 Task: Find and add Adidas Women's Sheenwalk W Sneaker in size 7 UK to your cart on Amazon.
Action: Mouse moved to (335, 63)
Screenshot: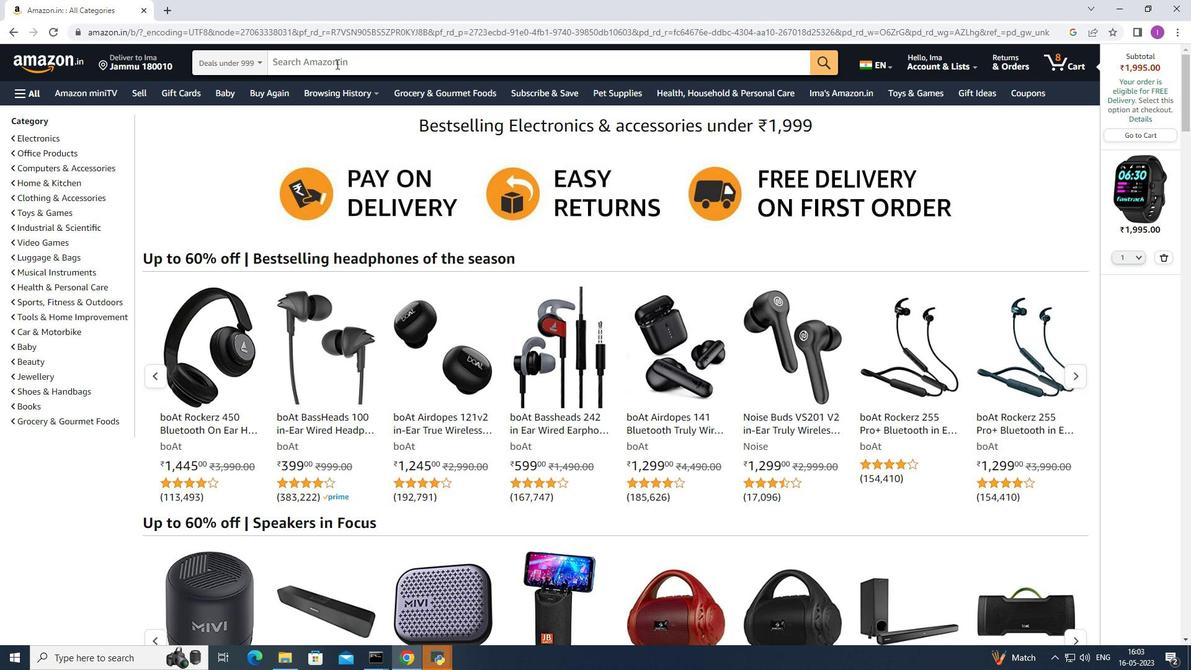 
Action: Mouse pressed left at (335, 63)
Screenshot: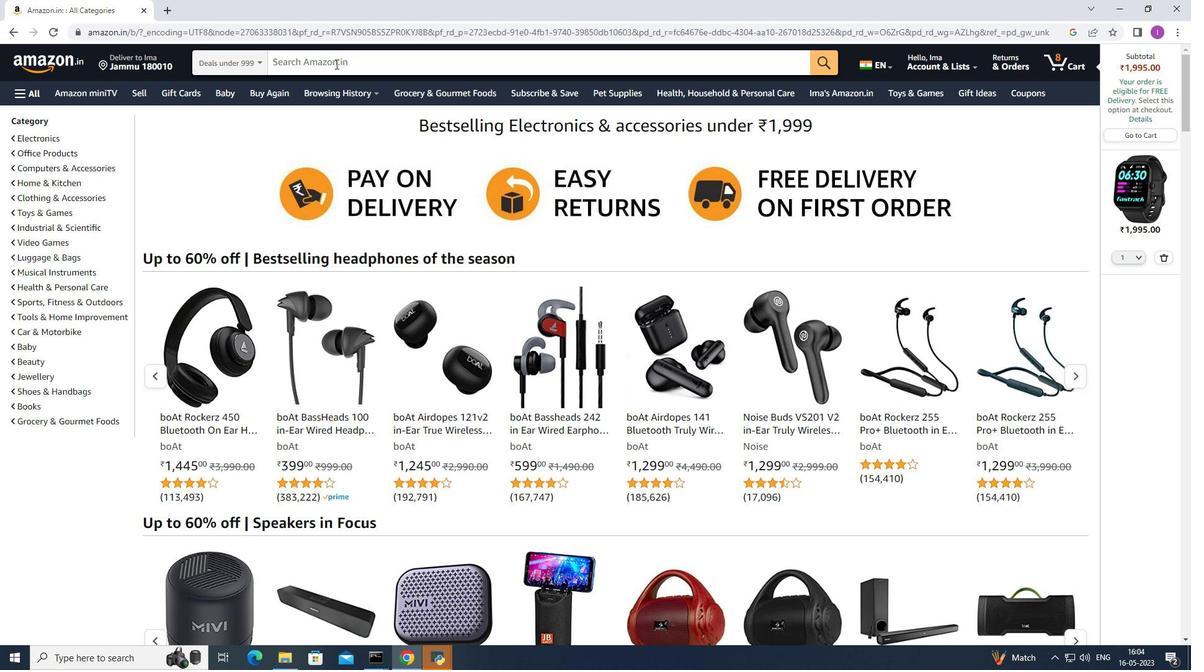 
Action: Mouse moved to (484, 200)
Screenshot: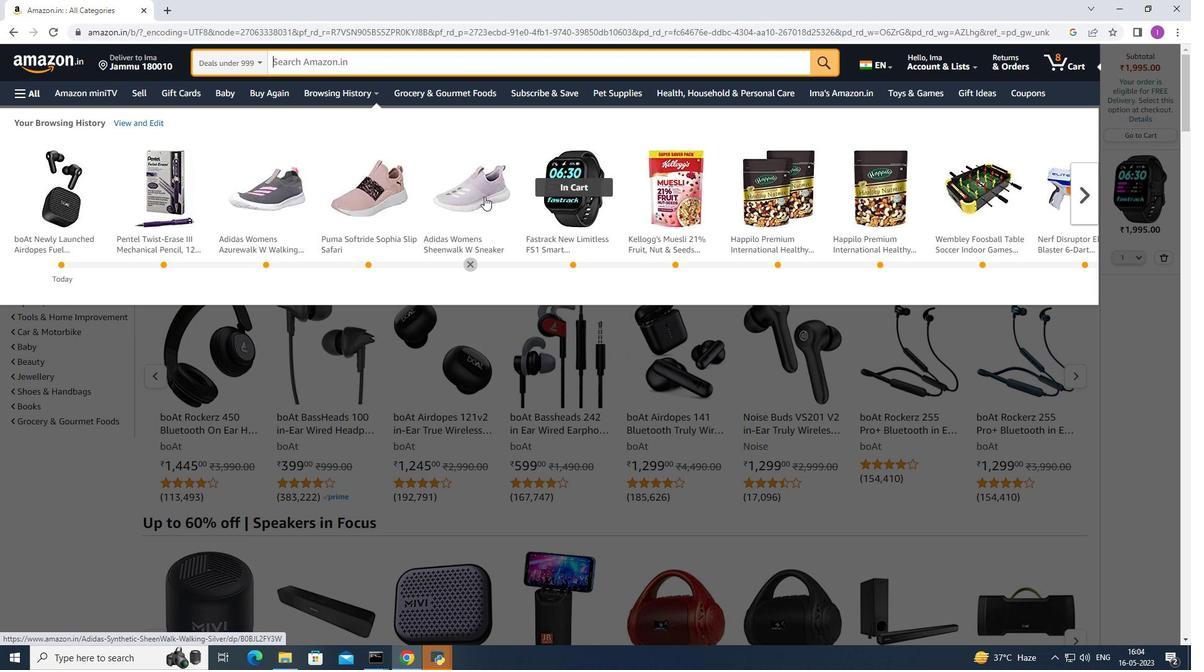 
Action: Mouse pressed left at (484, 200)
Screenshot: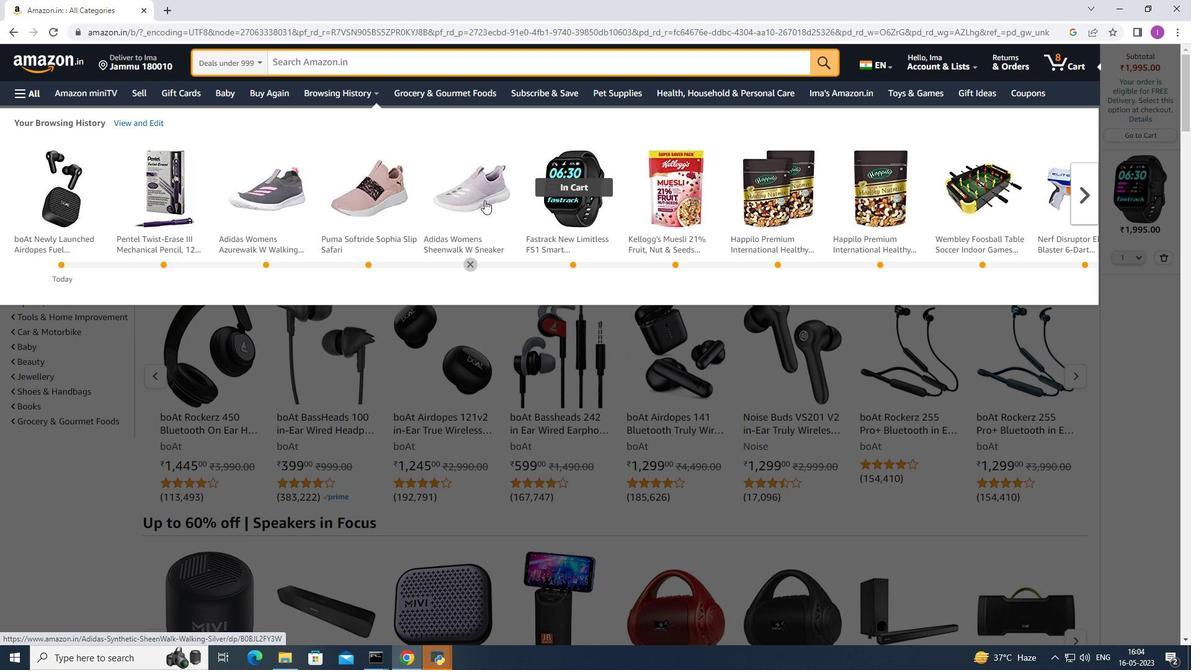 
Action: Mouse moved to (485, 202)
Screenshot: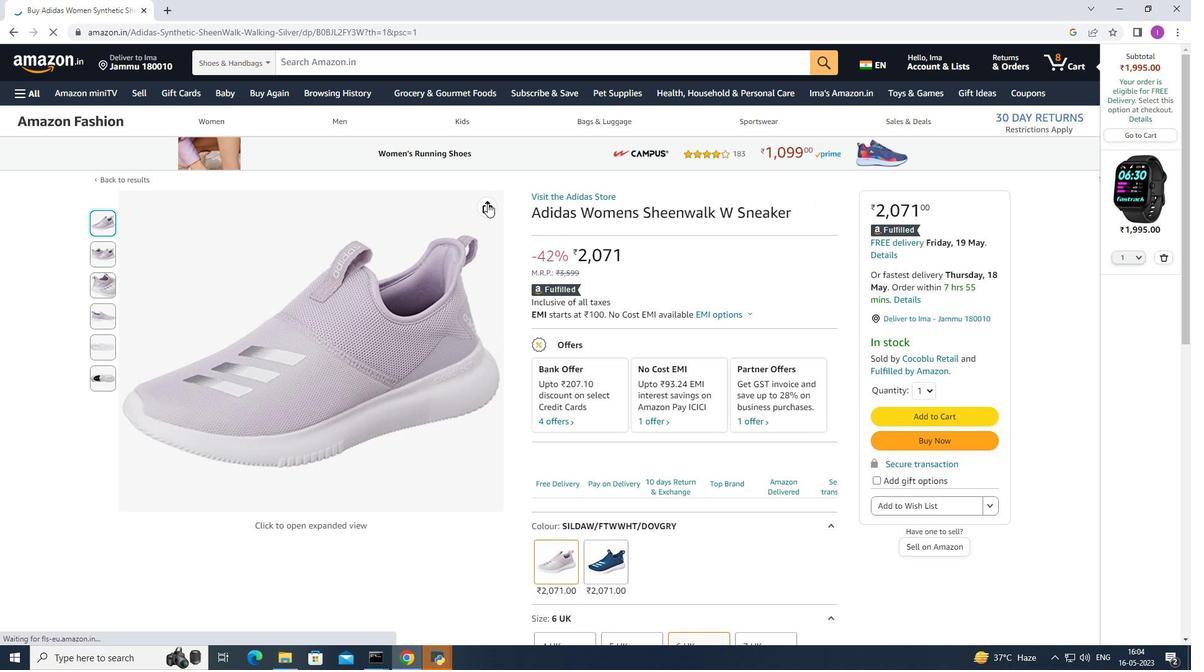 
Action: Mouse scrolled (485, 202) with delta (0, 0)
Screenshot: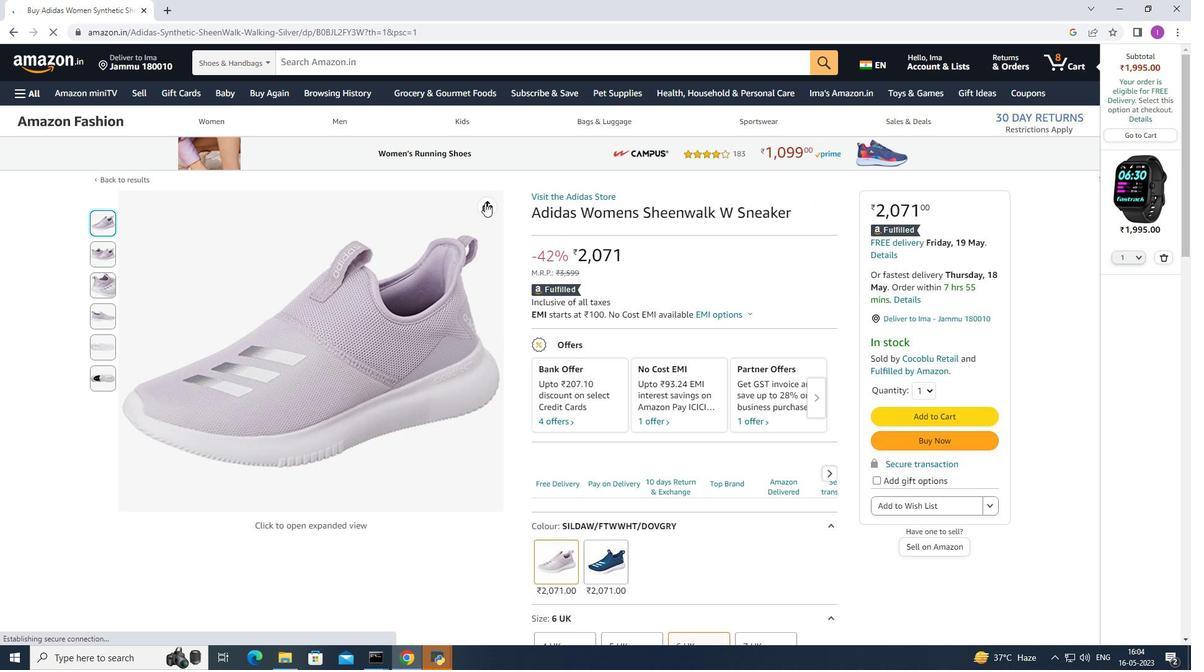 
Action: Mouse scrolled (485, 202) with delta (0, 0)
Screenshot: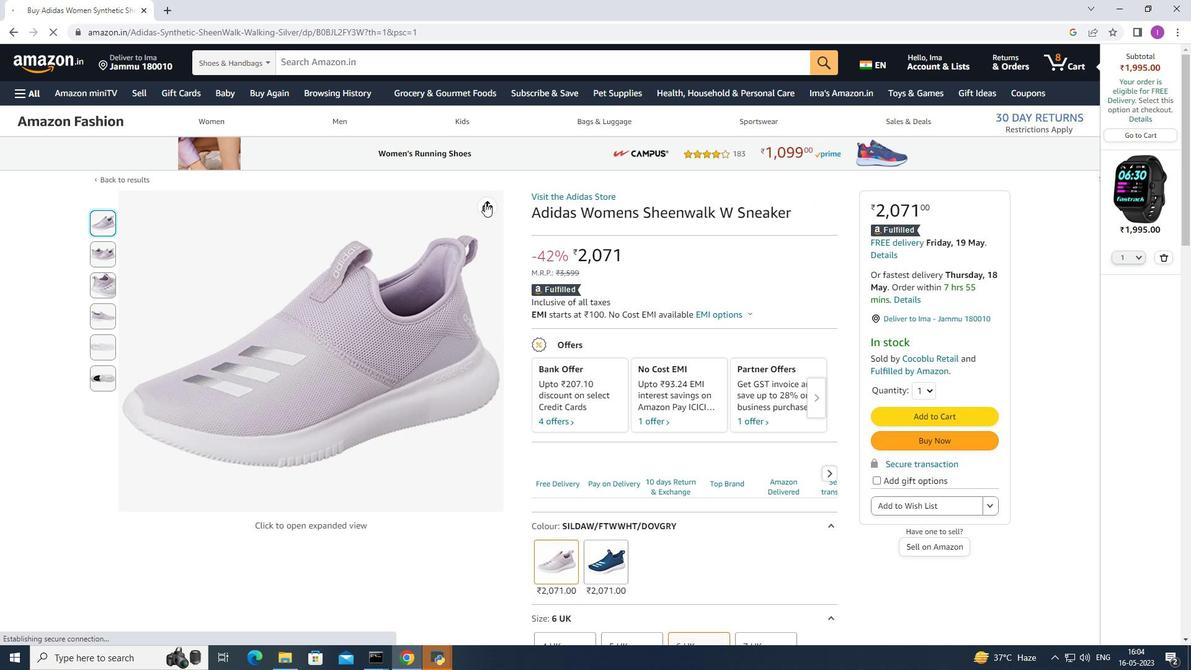 
Action: Mouse scrolled (485, 202) with delta (0, 0)
Screenshot: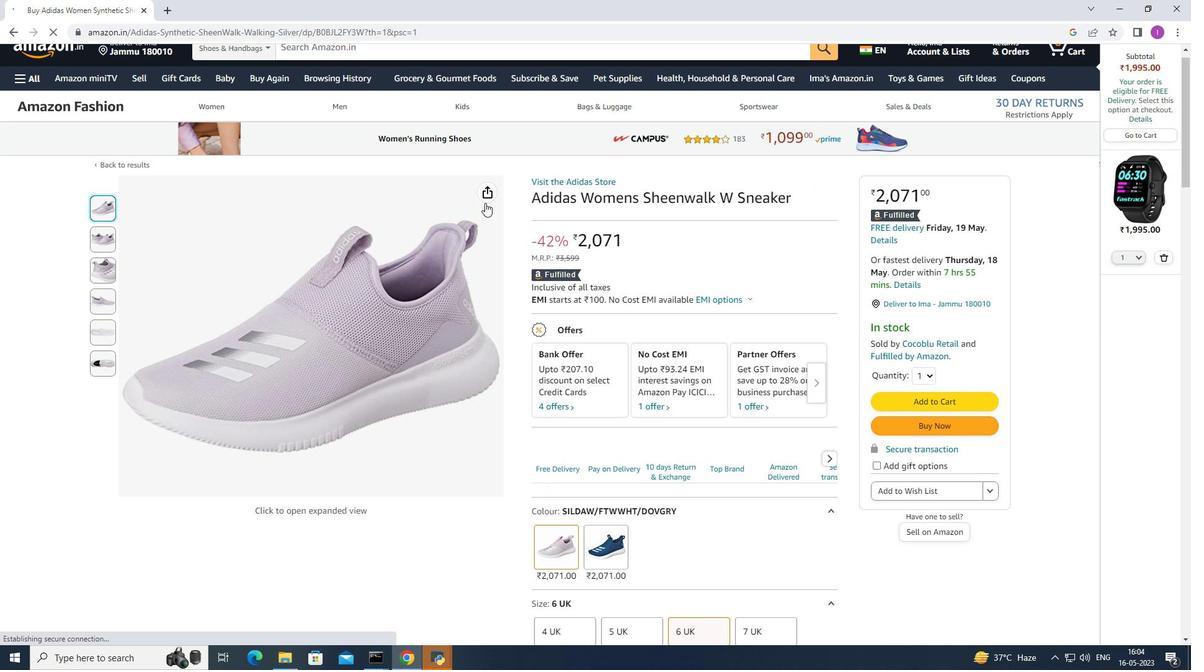 
Action: Mouse moved to (479, 195)
Screenshot: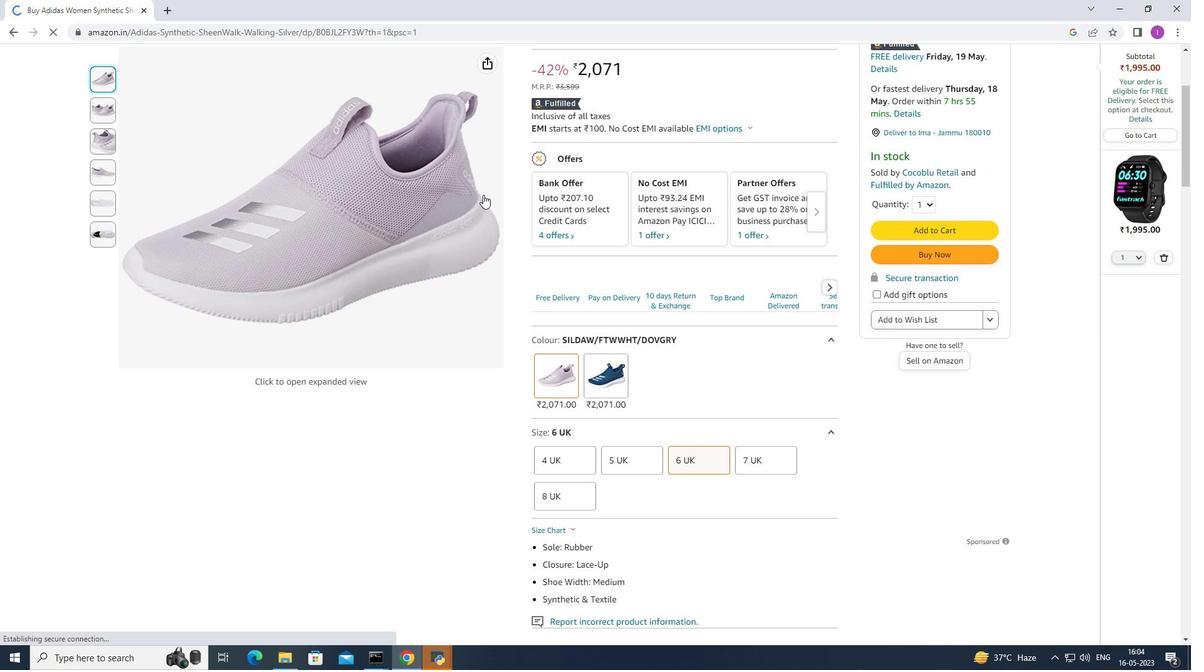 
Action: Mouse scrolled (479, 194) with delta (0, 0)
Screenshot: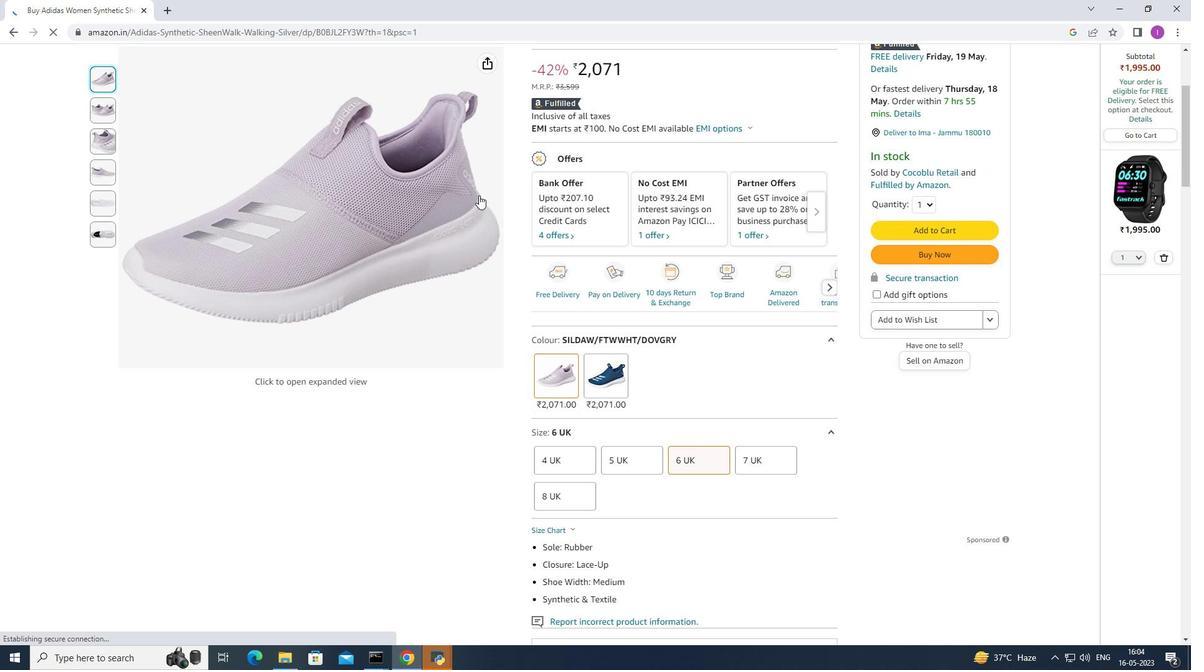 
Action: Mouse moved to (481, 191)
Screenshot: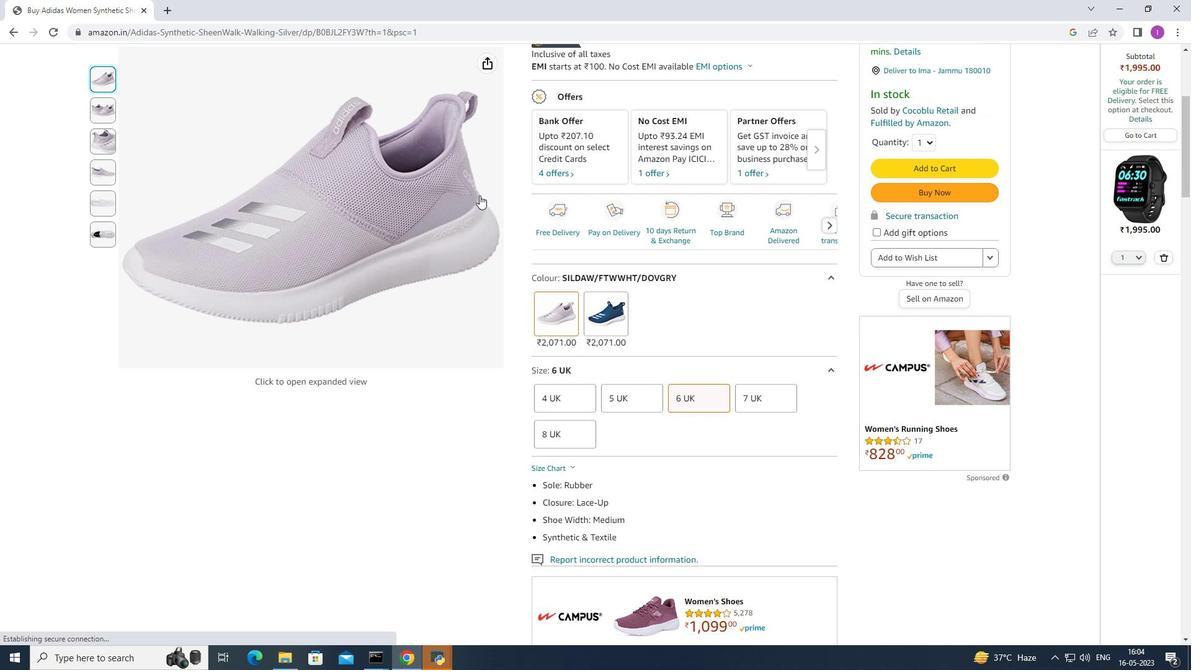 
Action: Mouse scrolled (481, 190) with delta (0, 0)
Screenshot: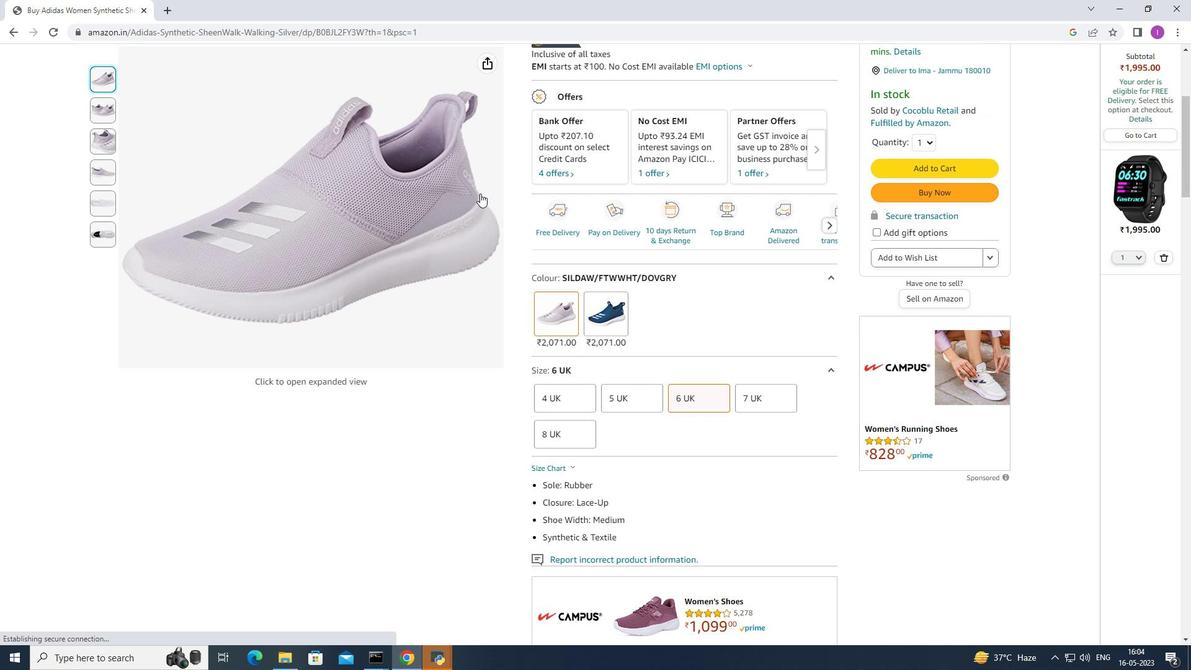 
Action: Mouse scrolled (481, 190) with delta (0, 0)
Screenshot: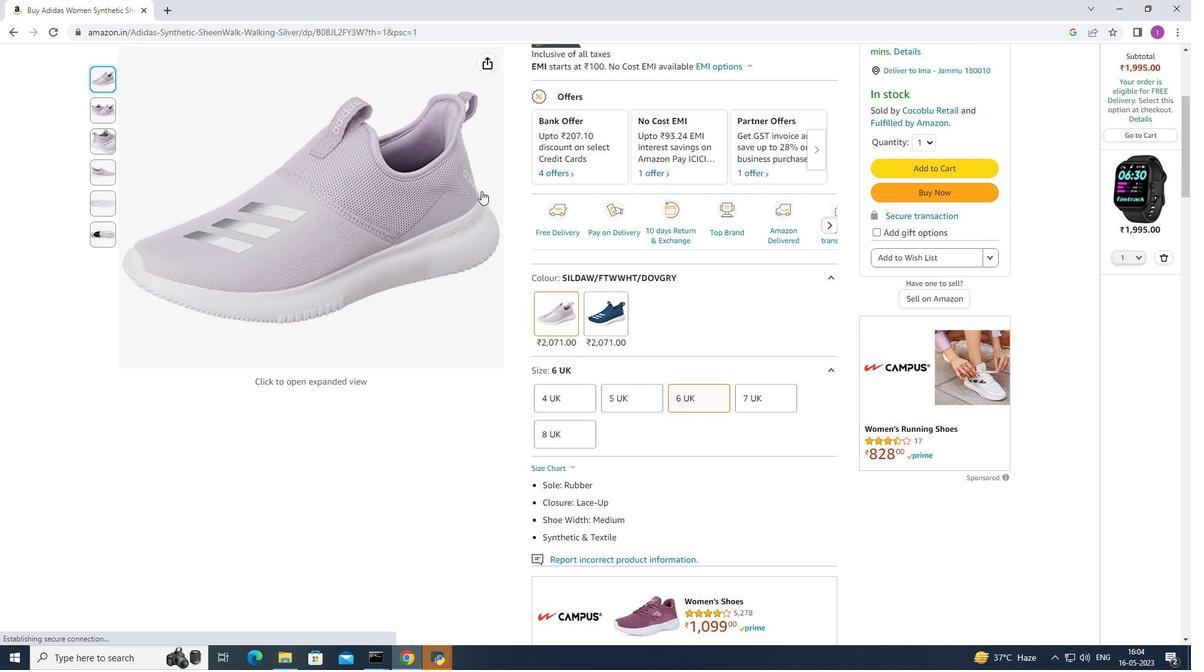 
Action: Mouse scrolled (481, 190) with delta (0, 0)
Screenshot: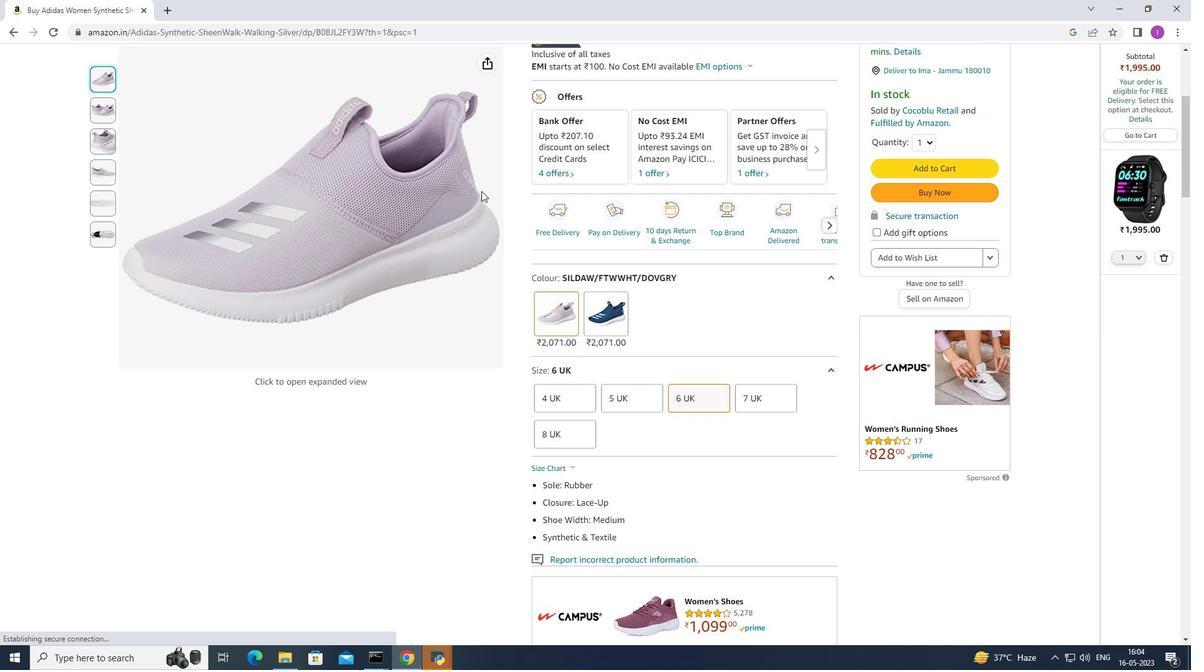 
Action: Mouse moved to (482, 190)
Screenshot: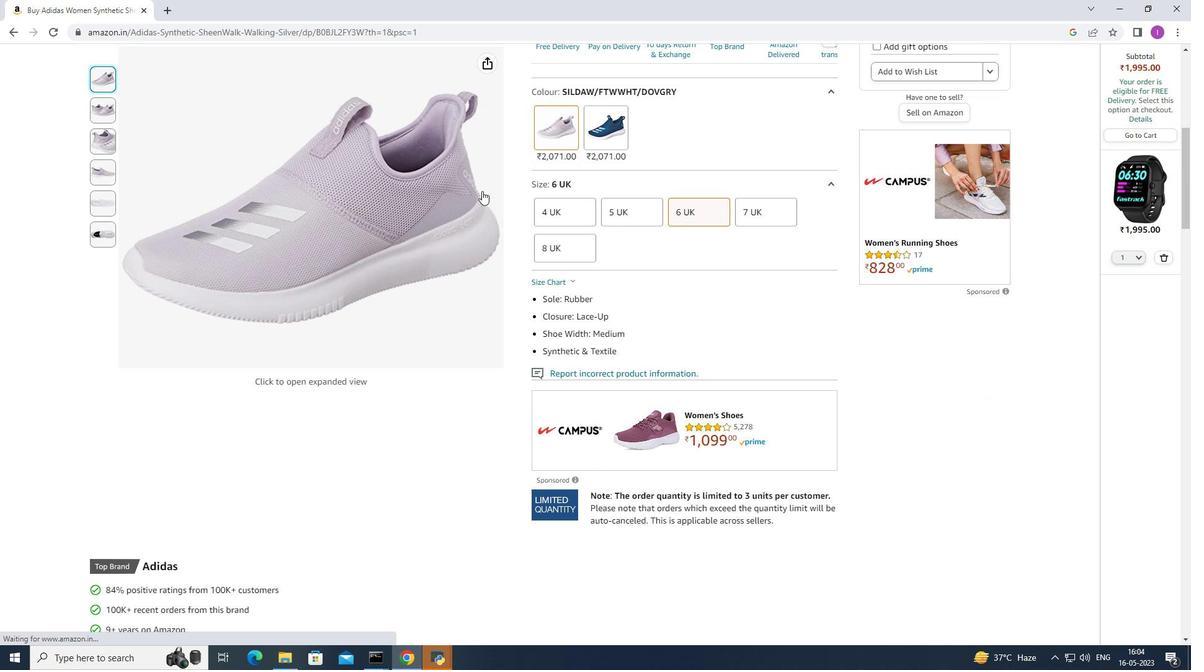 
Action: Mouse scrolled (482, 191) with delta (0, 0)
Screenshot: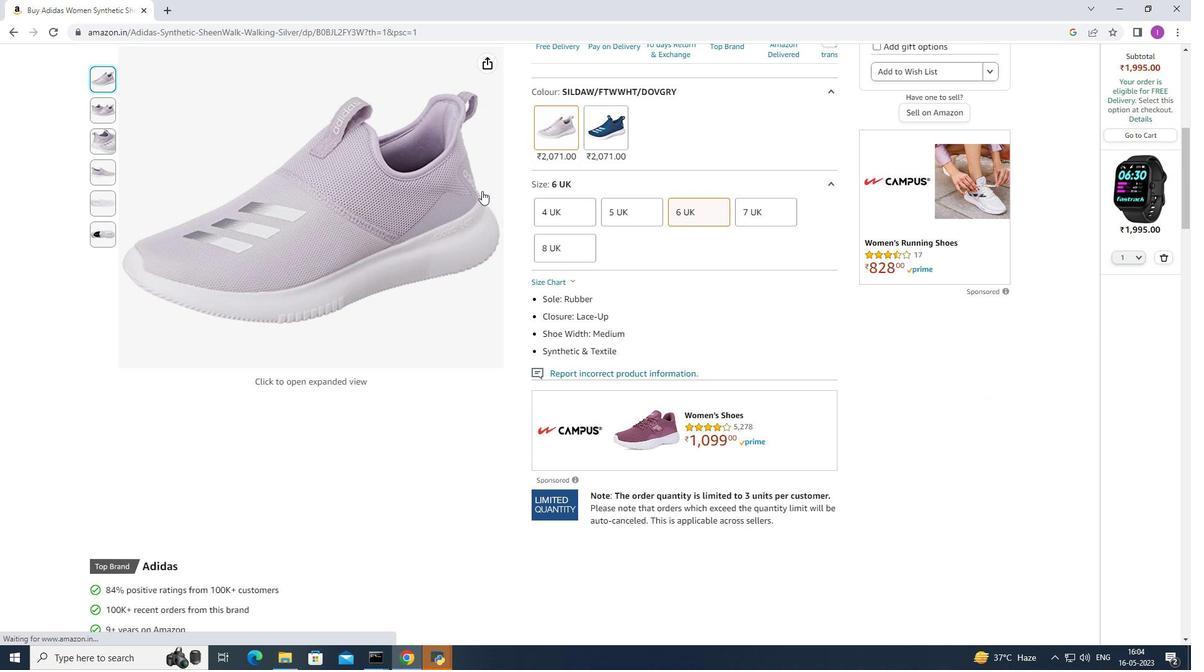 
Action: Mouse scrolled (482, 191) with delta (0, 0)
Screenshot: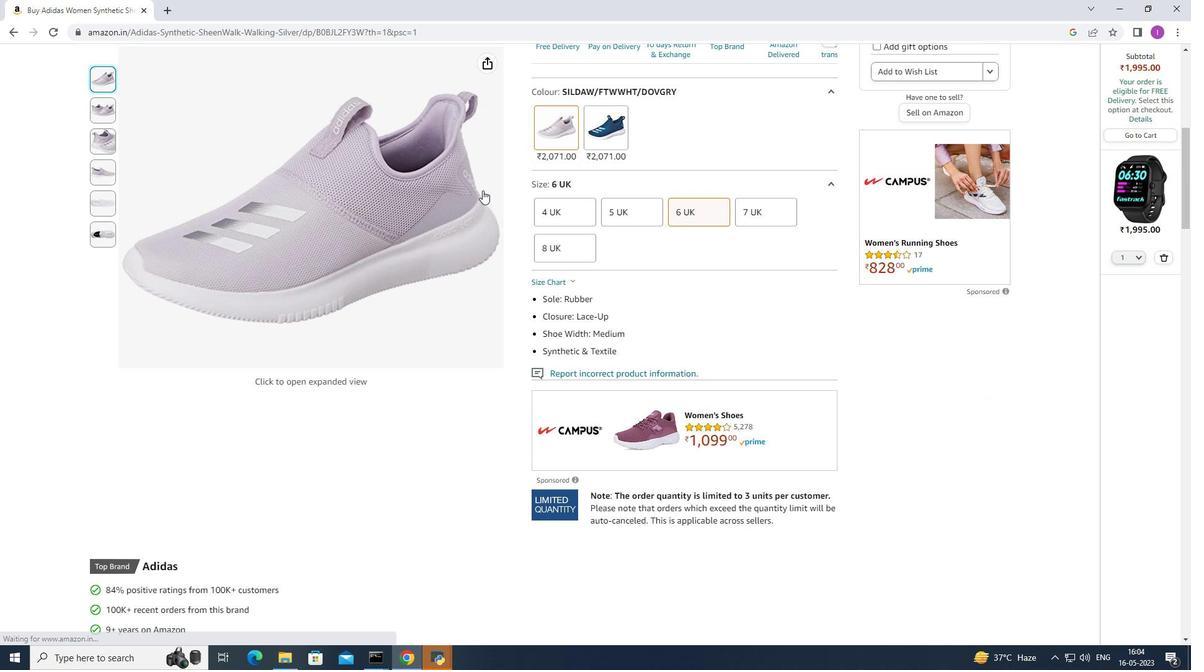 
Action: Mouse scrolled (482, 191) with delta (0, 0)
Screenshot: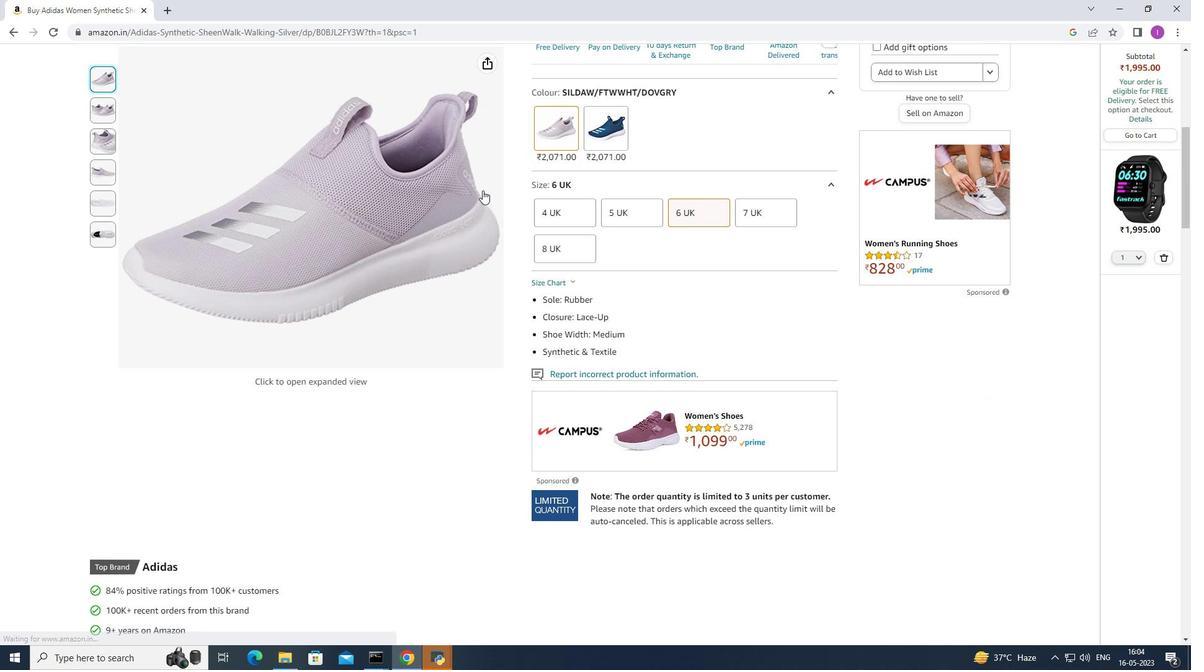 
Action: Mouse moved to (485, 188)
Screenshot: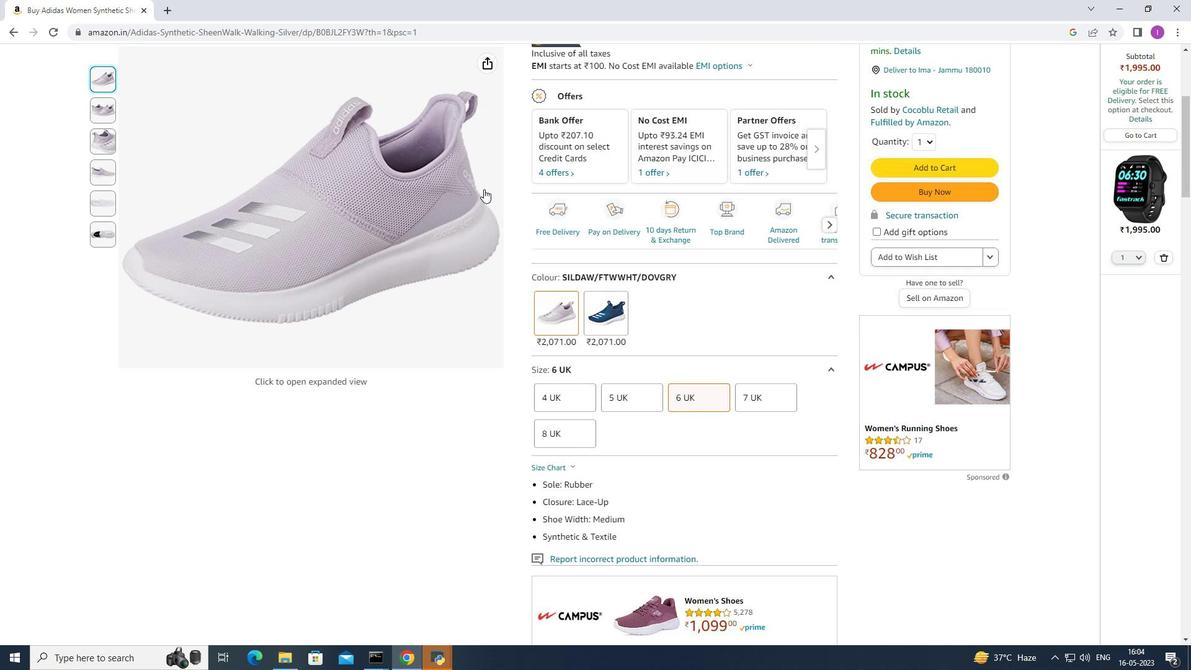 
Action: Mouse scrolled (485, 188) with delta (0, 0)
Screenshot: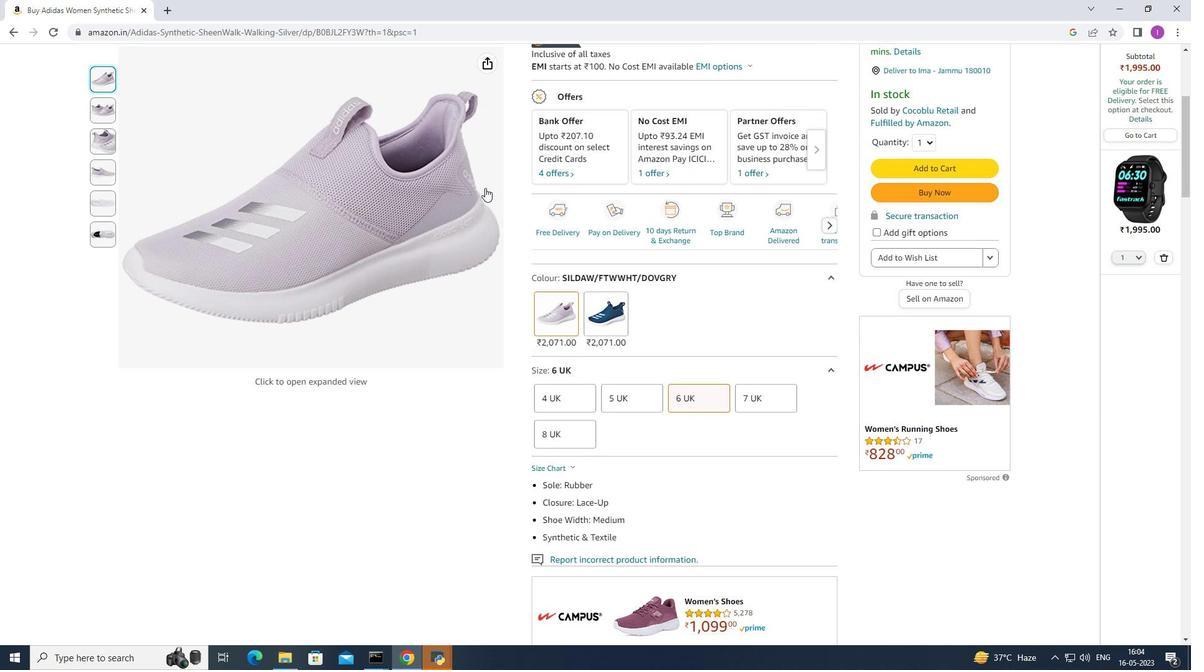
Action: Mouse moved to (763, 447)
Screenshot: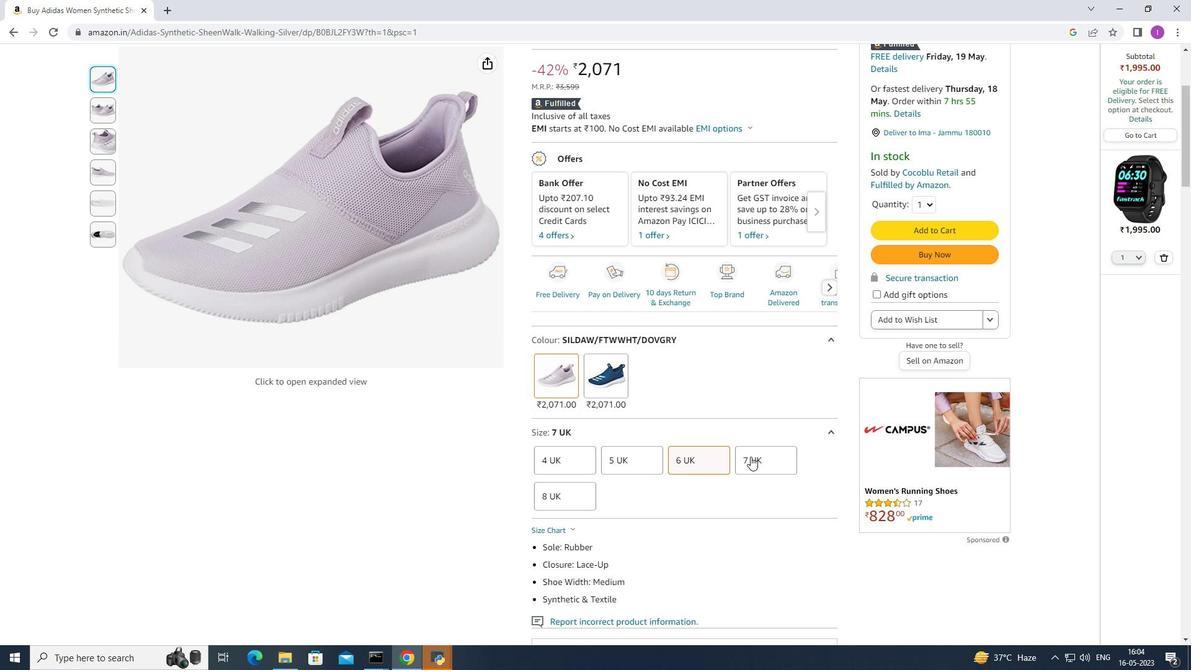 
Action: Mouse pressed left at (763, 447)
Screenshot: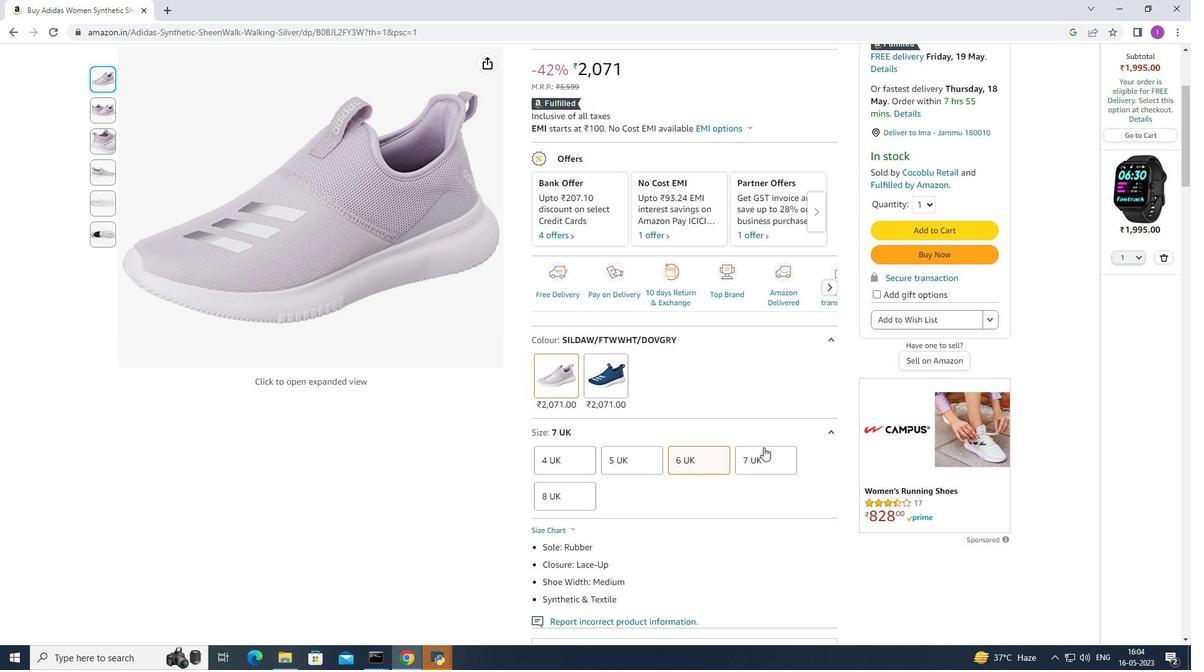 
Action: Mouse moved to (653, 396)
Screenshot: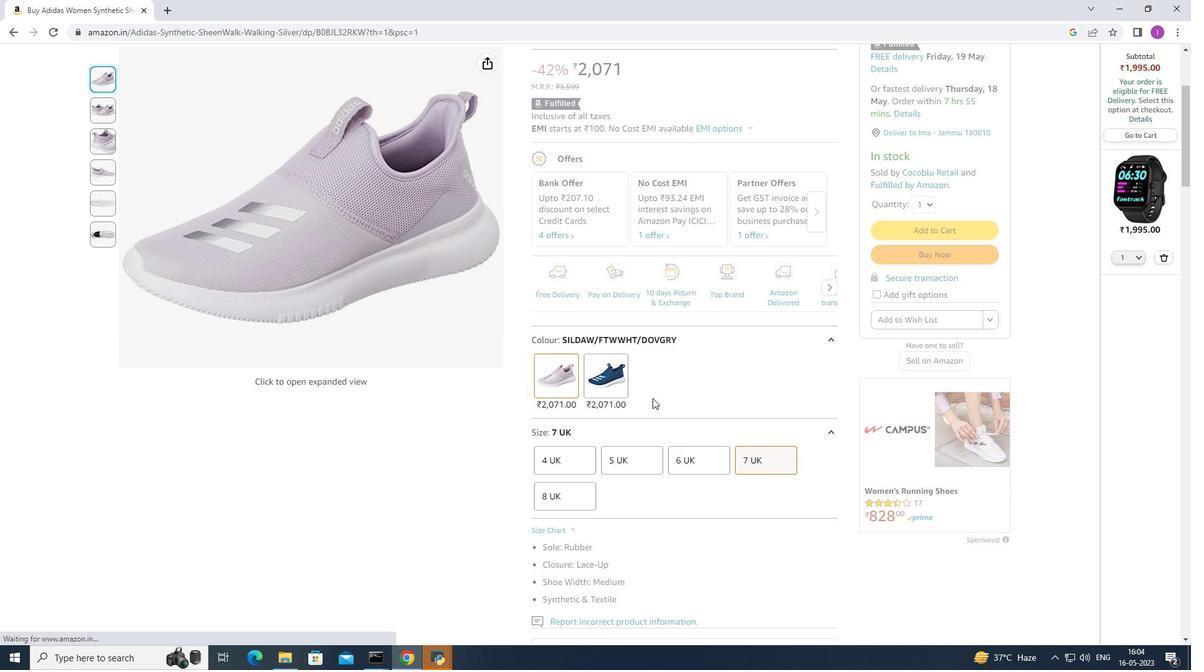 
Action: Mouse scrolled (653, 395) with delta (0, 0)
Screenshot: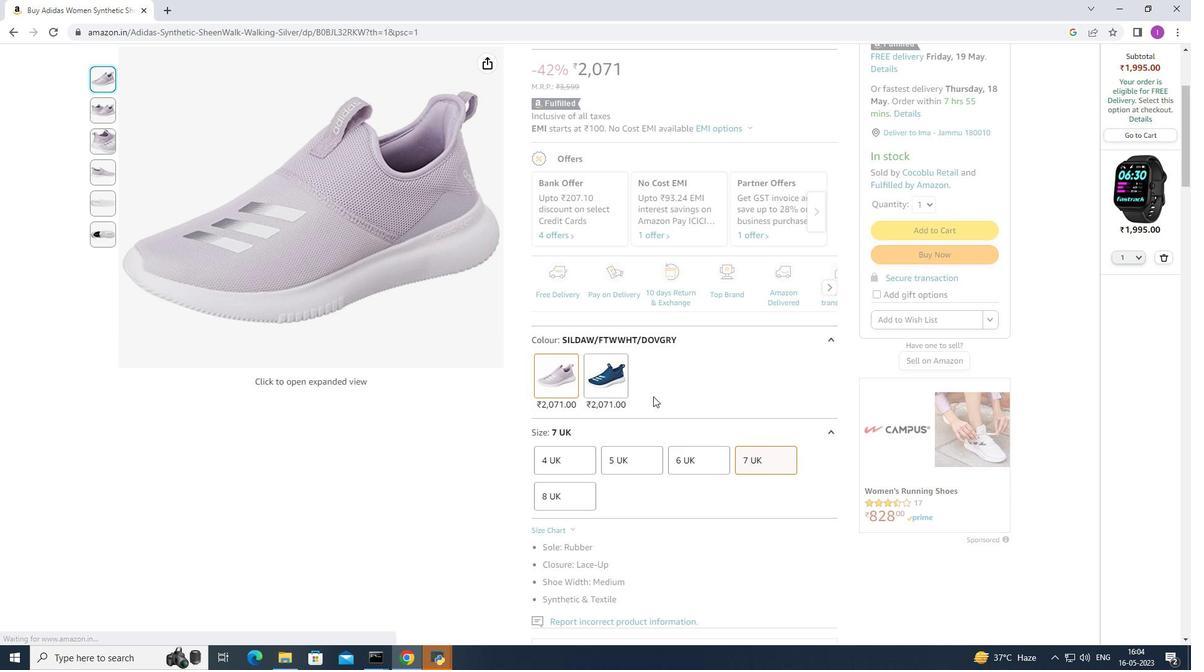 
Action: Mouse moved to (750, 397)
Screenshot: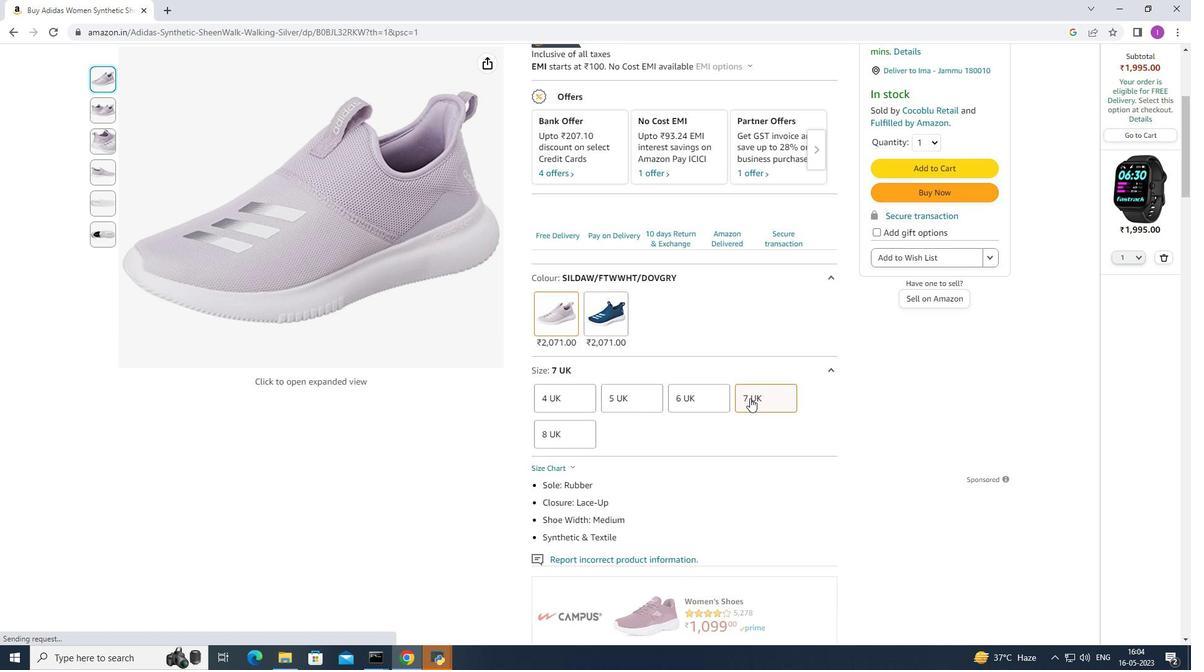 
Action: Mouse pressed left at (750, 397)
Screenshot: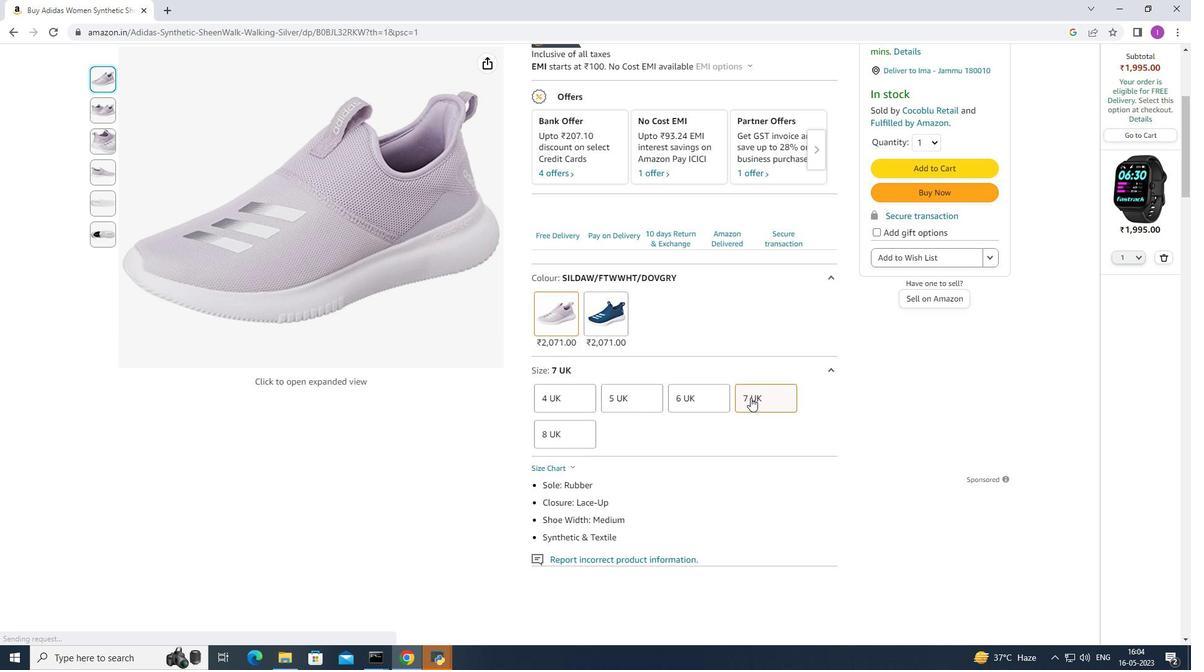 
Action: Mouse moved to (750, 395)
Screenshot: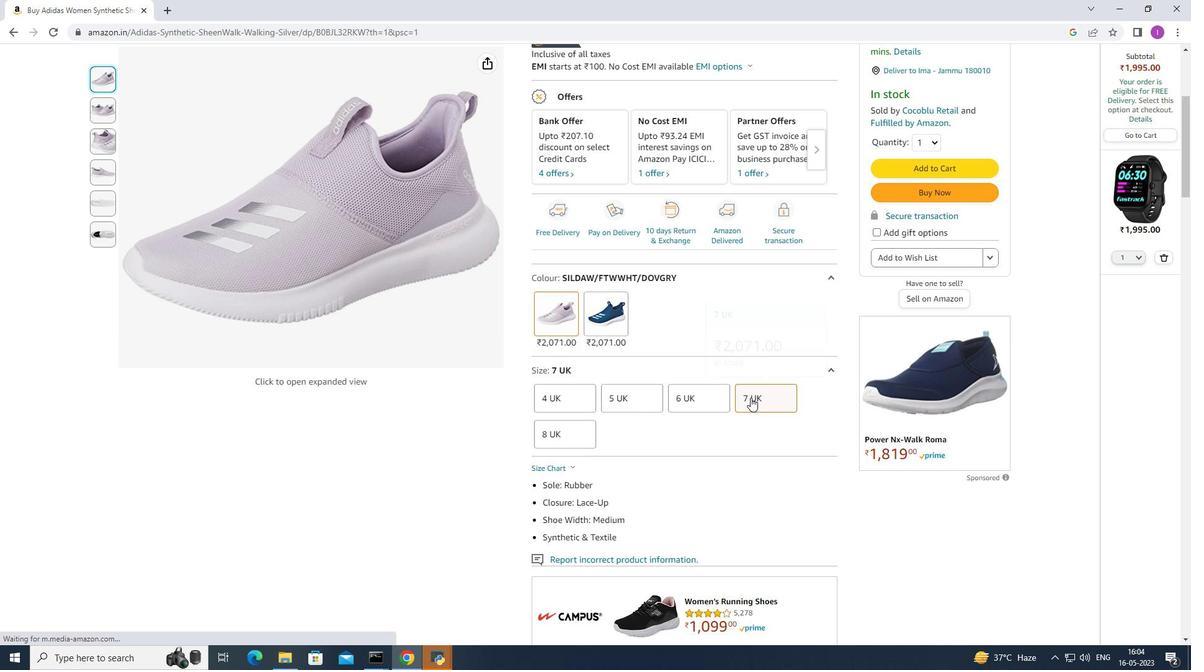 
Action: Mouse pressed left at (750, 395)
Screenshot: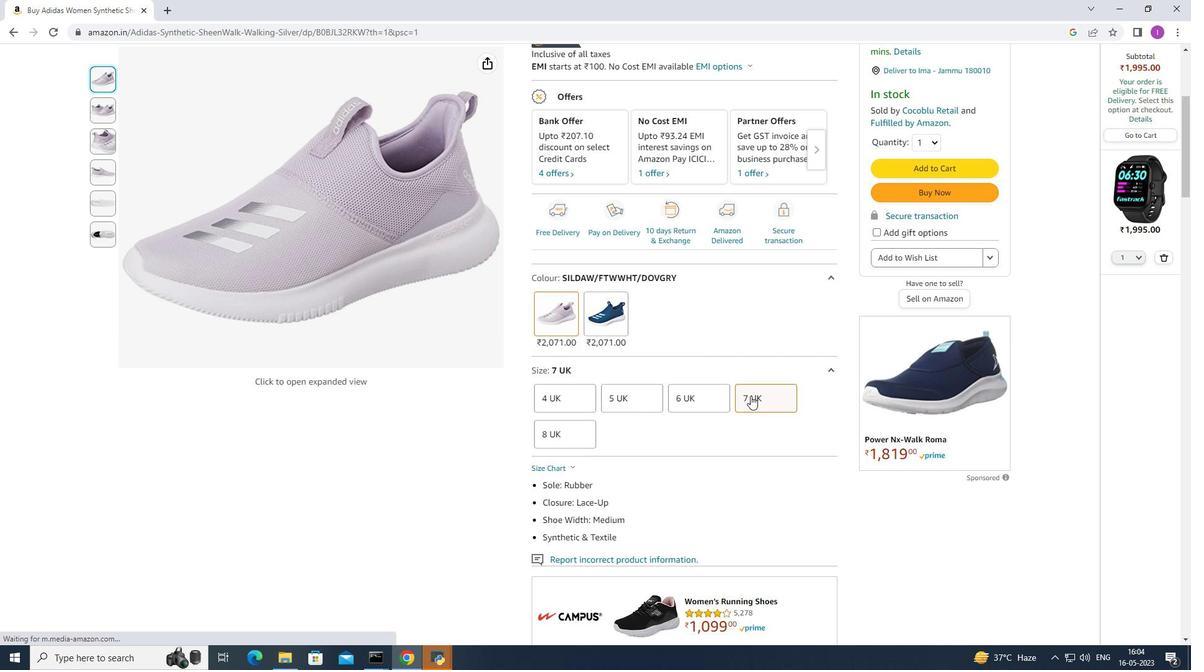 
Action: Mouse moved to (745, 371)
Screenshot: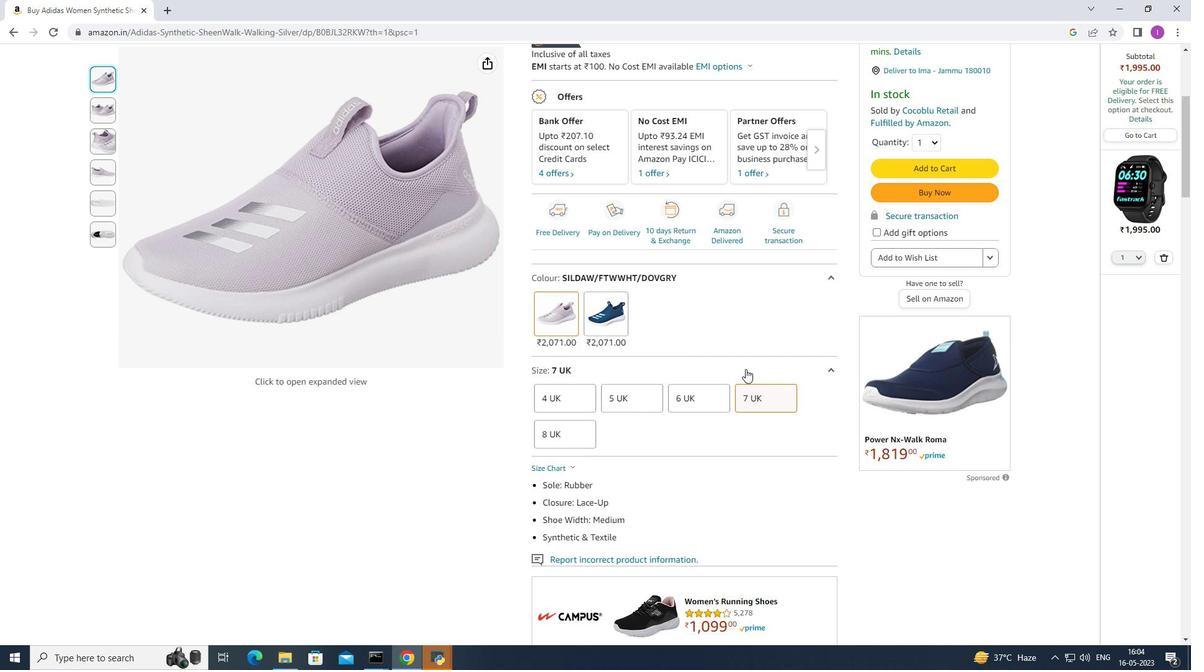 
Action: Mouse scrolled (745, 371) with delta (0, 0)
Screenshot: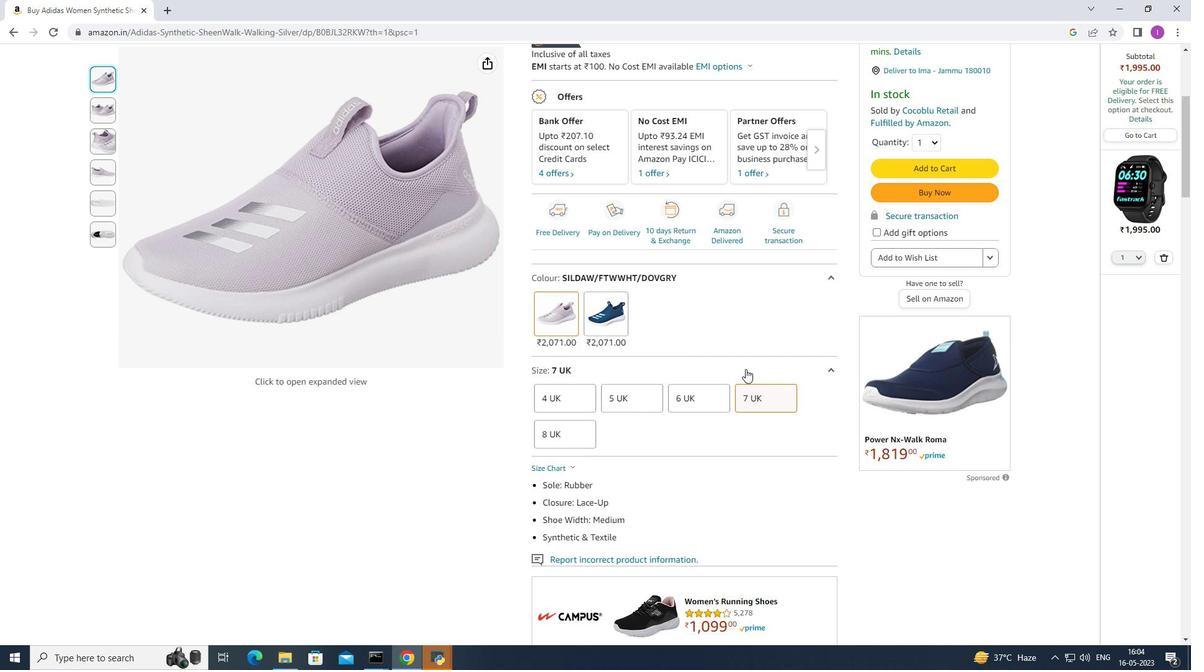 
Action: Mouse scrolled (745, 371) with delta (0, 0)
Screenshot: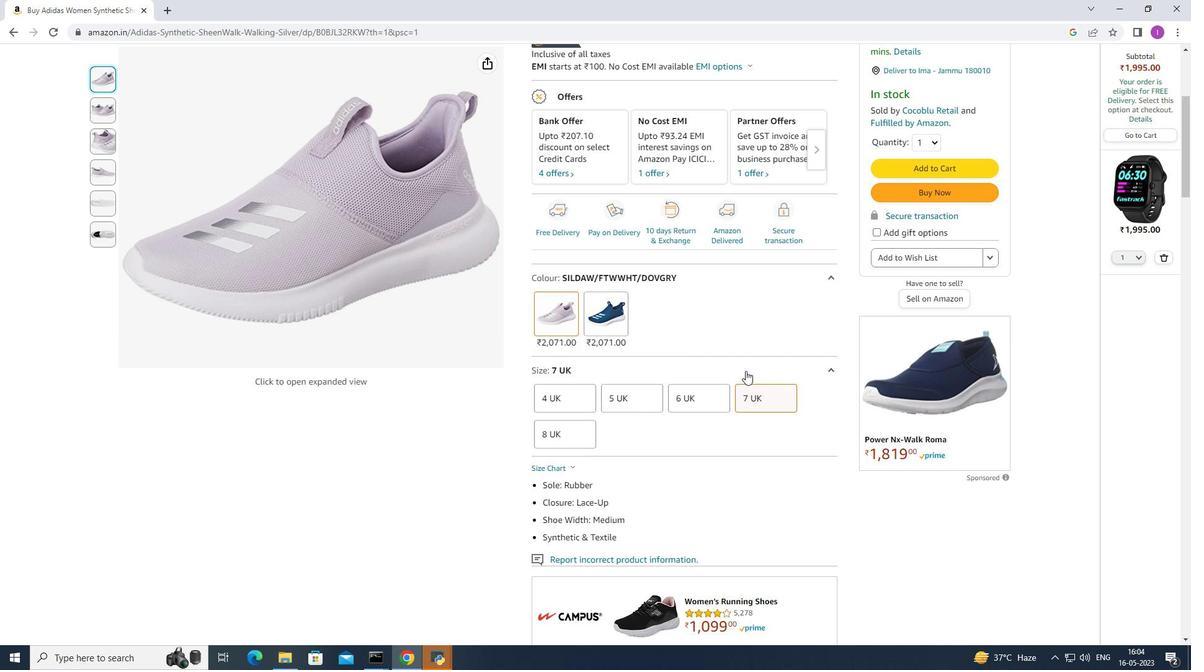 
Action: Mouse scrolled (745, 371) with delta (0, 0)
Screenshot: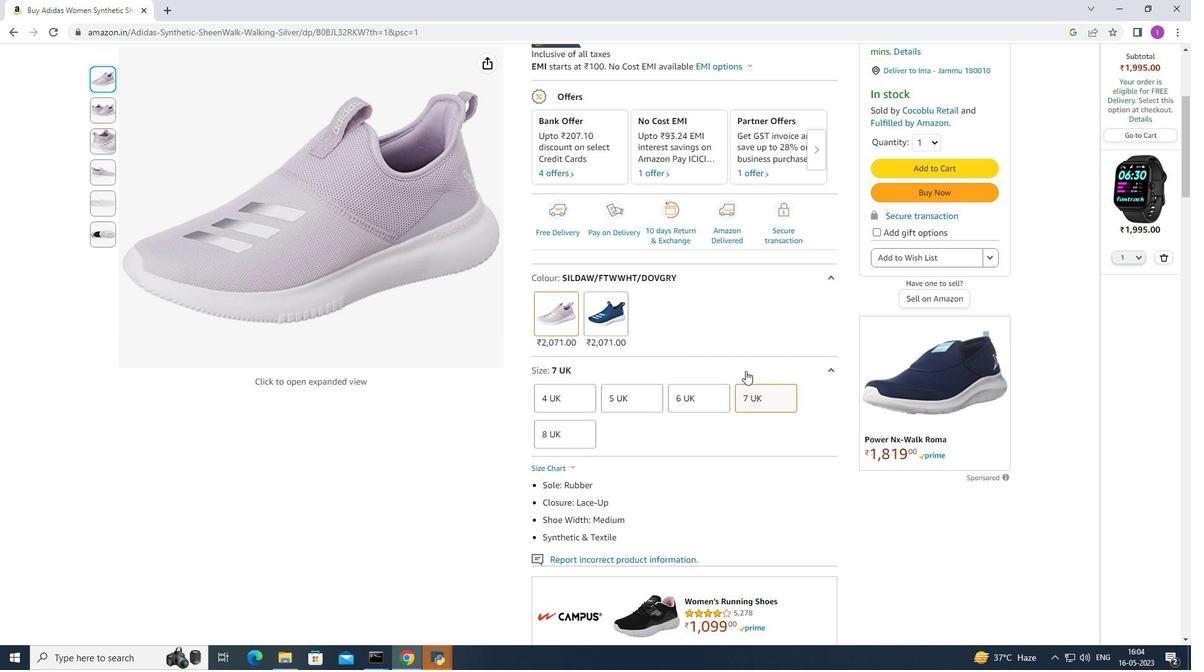 
Action: Mouse scrolled (745, 371) with delta (0, 0)
Screenshot: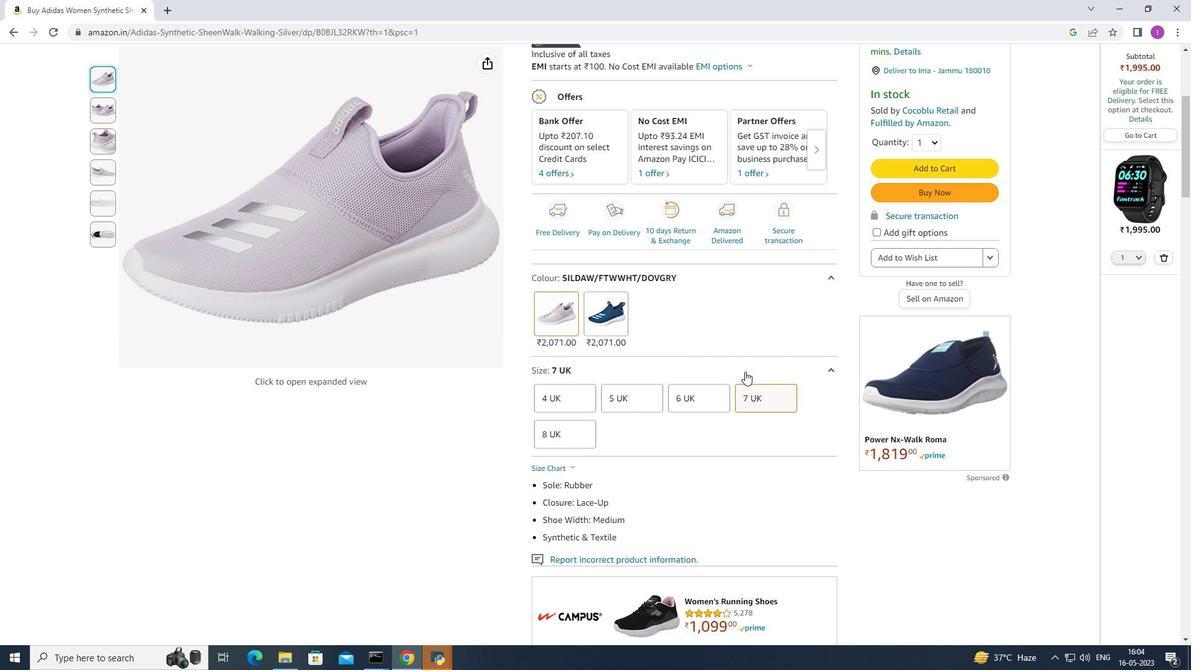 
Action: Mouse scrolled (745, 371) with delta (0, 0)
Screenshot: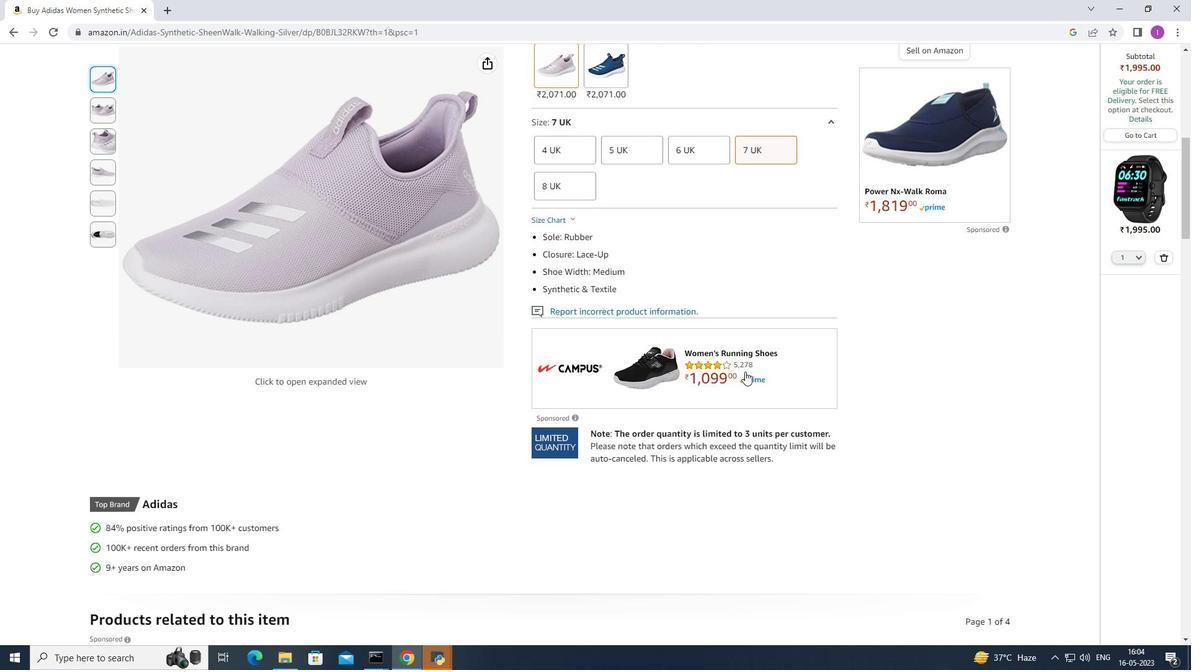
Action: Mouse scrolled (745, 371) with delta (0, 0)
Screenshot: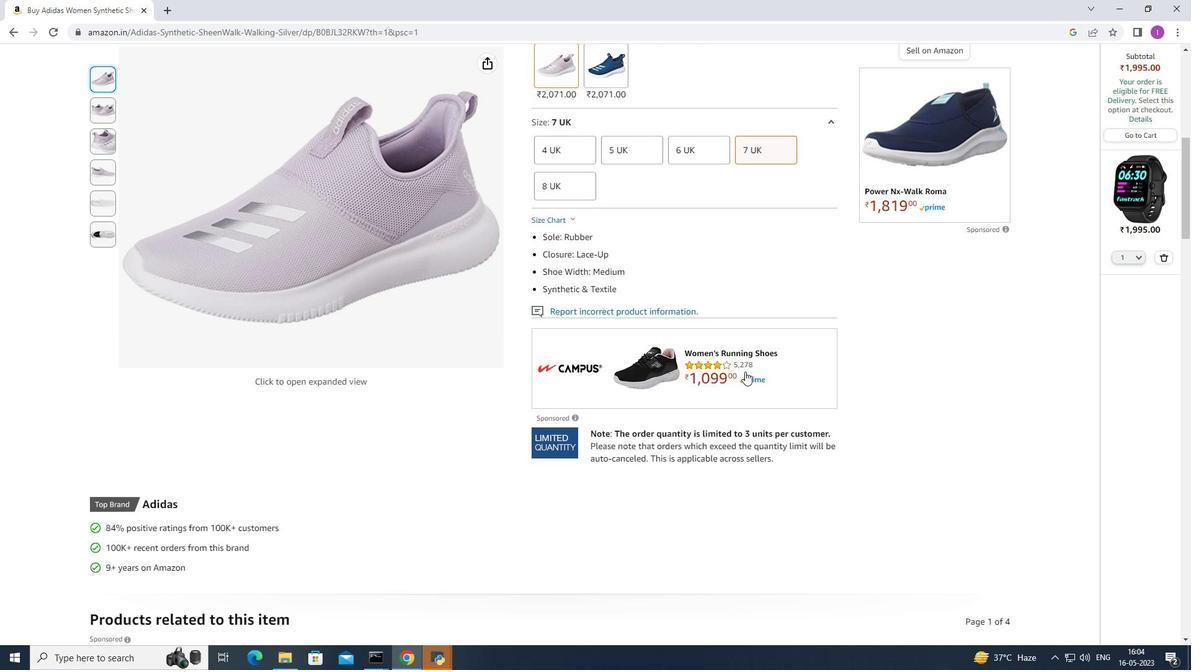 
Action: Mouse scrolled (745, 372) with delta (0, 0)
Screenshot: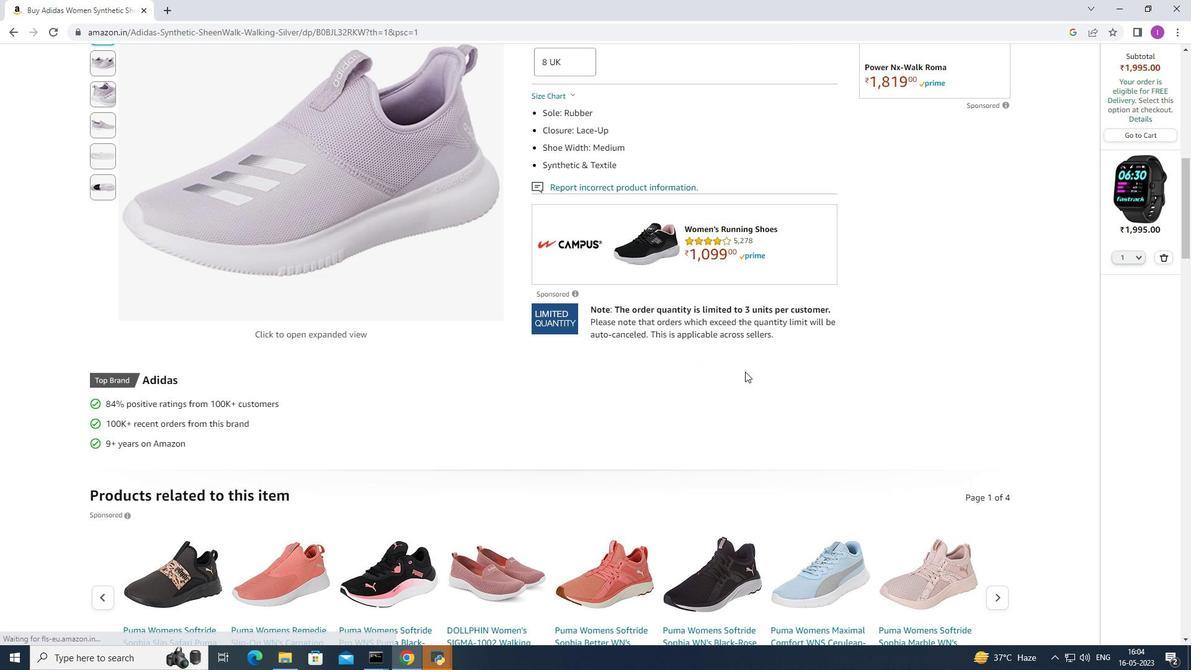 
Action: Mouse scrolled (745, 372) with delta (0, 0)
Screenshot: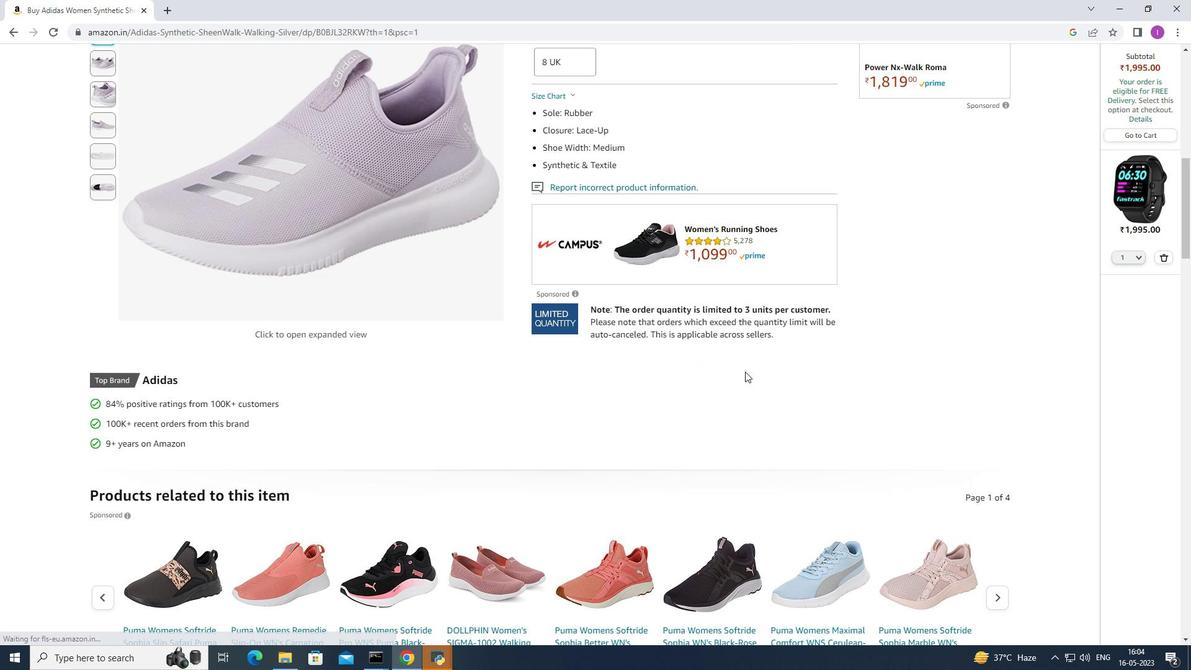 
Action: Mouse scrolled (745, 372) with delta (0, 0)
Screenshot: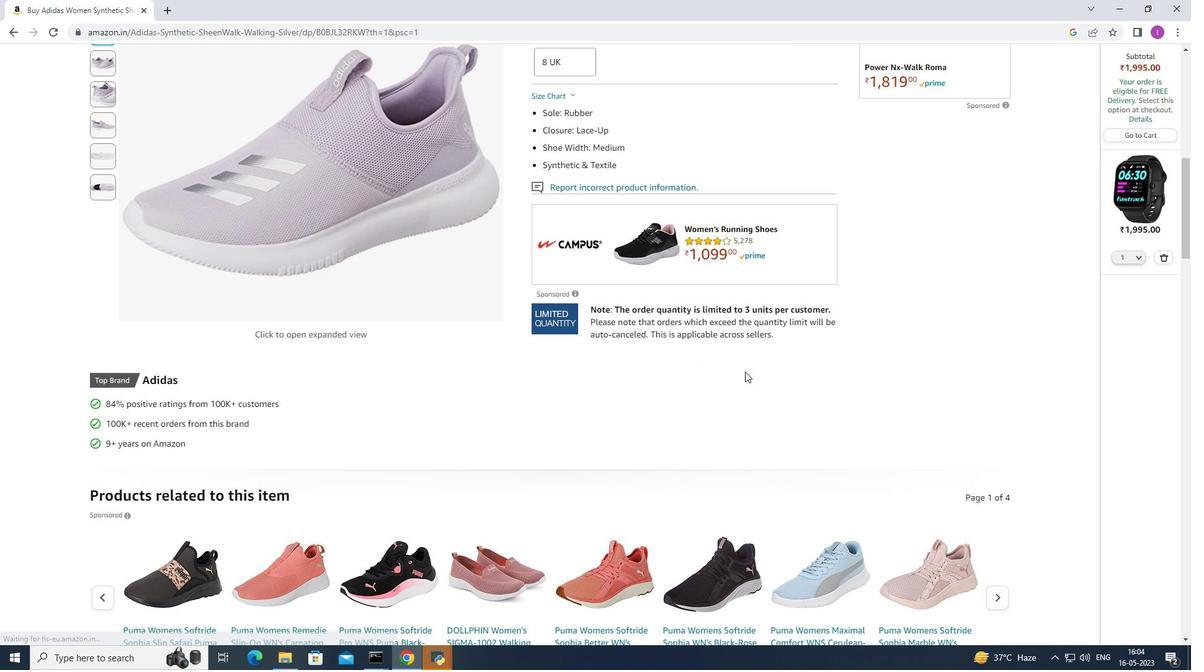 
Action: Mouse scrolled (745, 372) with delta (0, 0)
Screenshot: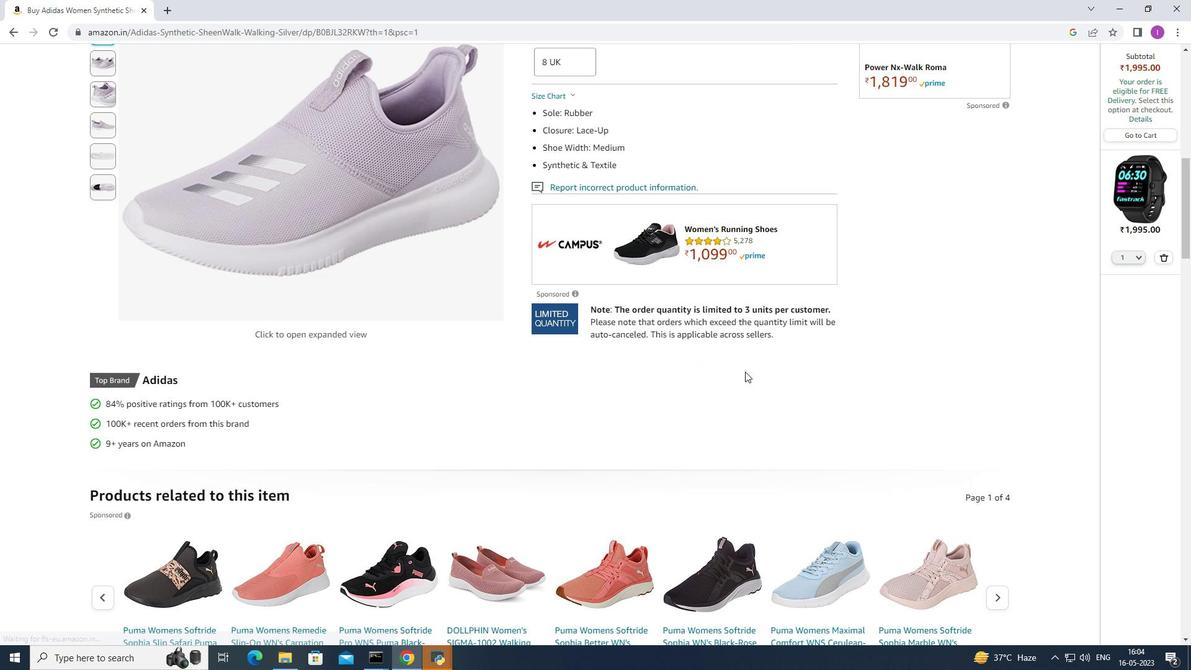 
Action: Mouse scrolled (745, 372) with delta (0, 0)
Screenshot: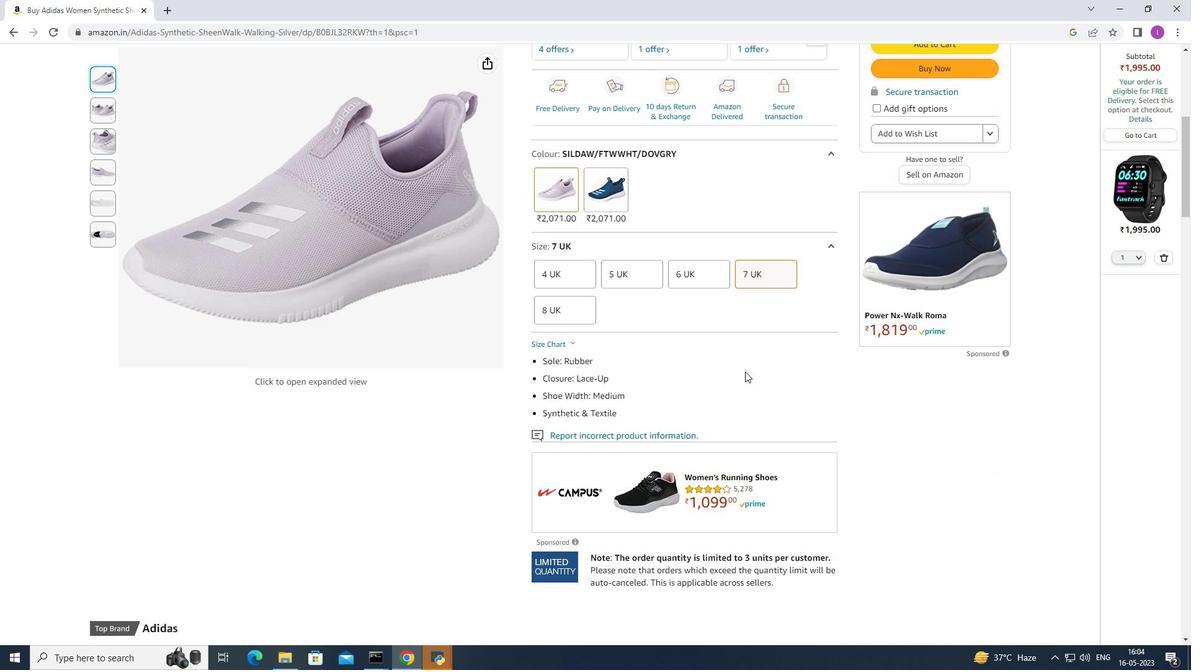 
Action: Mouse scrolled (745, 372) with delta (0, 0)
Screenshot: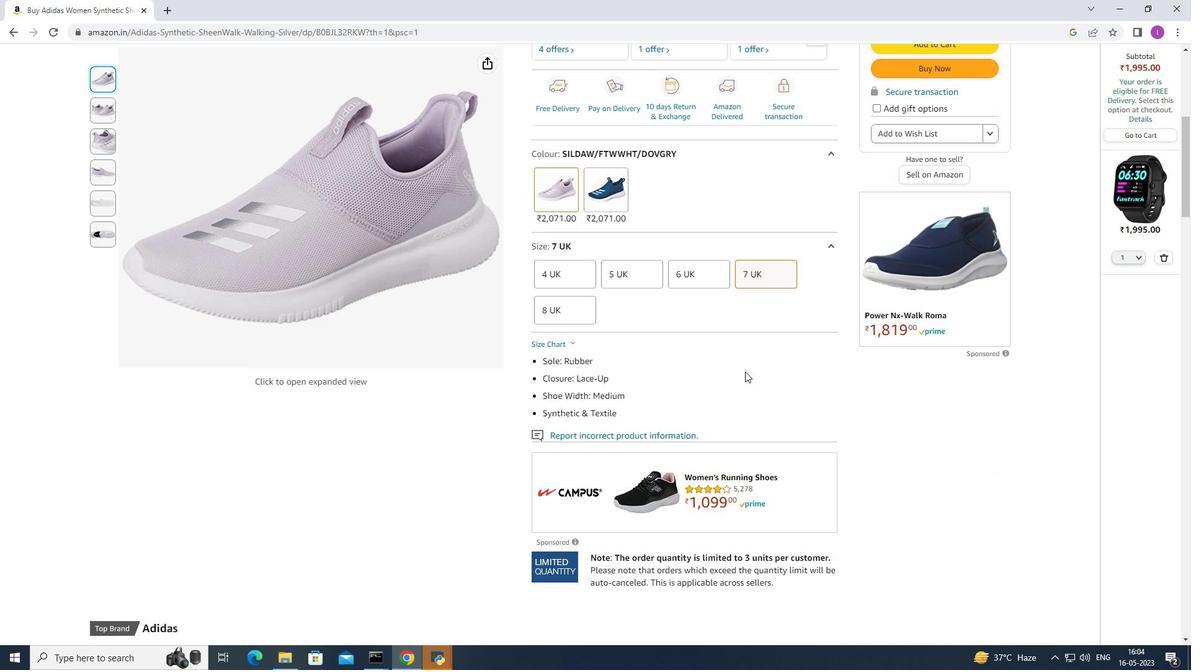 
Action: Mouse scrolled (745, 372) with delta (0, 0)
Screenshot: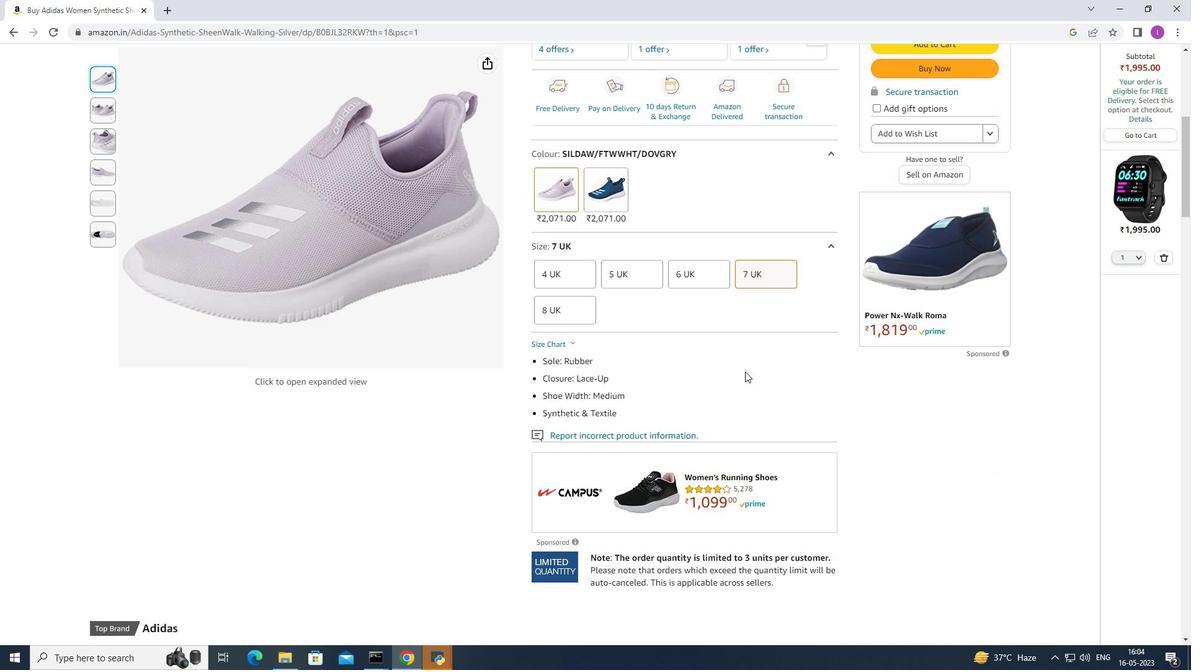 
Action: Mouse scrolled (745, 372) with delta (0, 0)
Screenshot: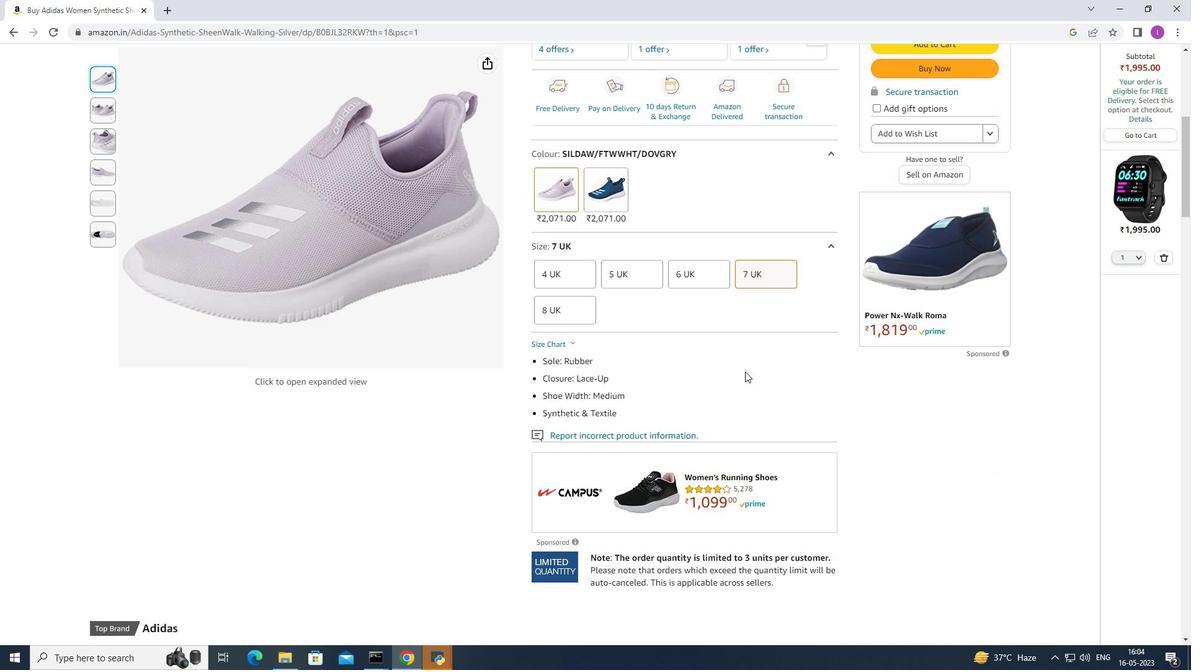 
Action: Mouse scrolled (745, 372) with delta (0, 0)
Screenshot: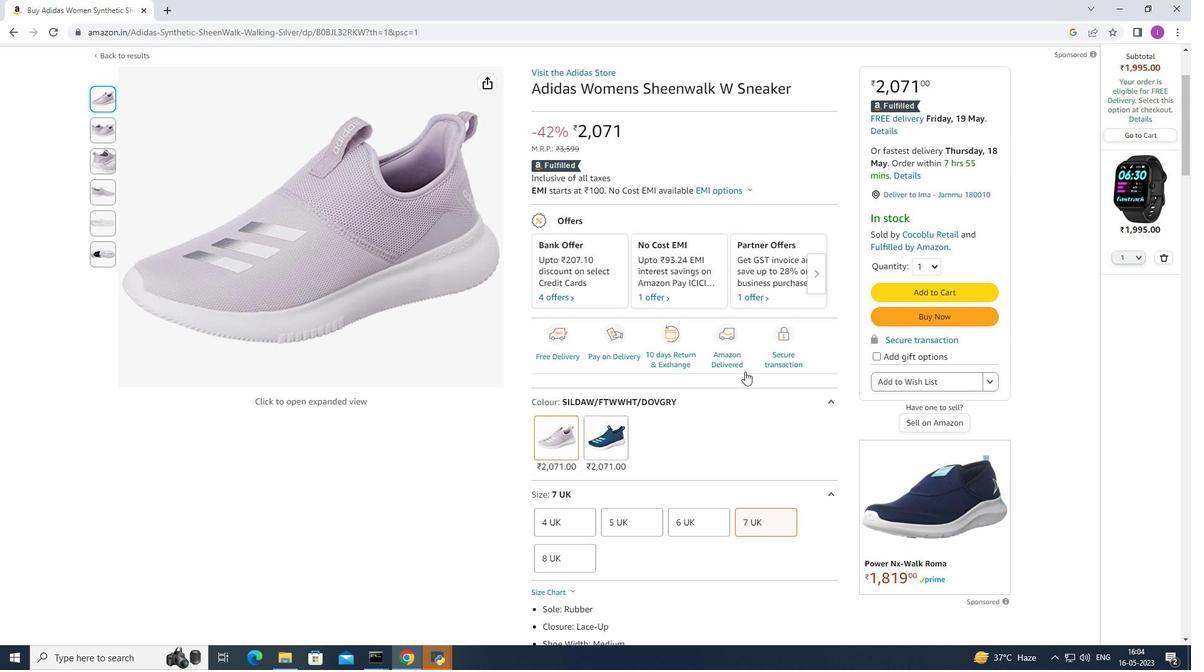 
Action: Mouse scrolled (745, 372) with delta (0, 0)
Screenshot: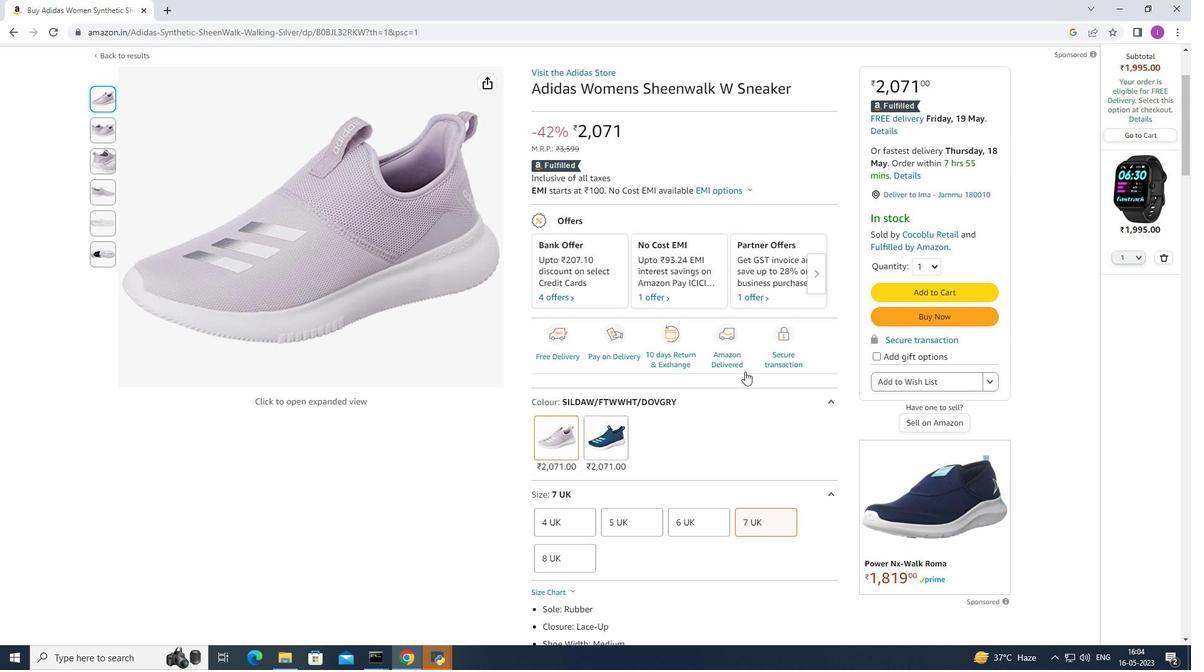 
Action: Mouse scrolled (745, 372) with delta (0, 0)
Screenshot: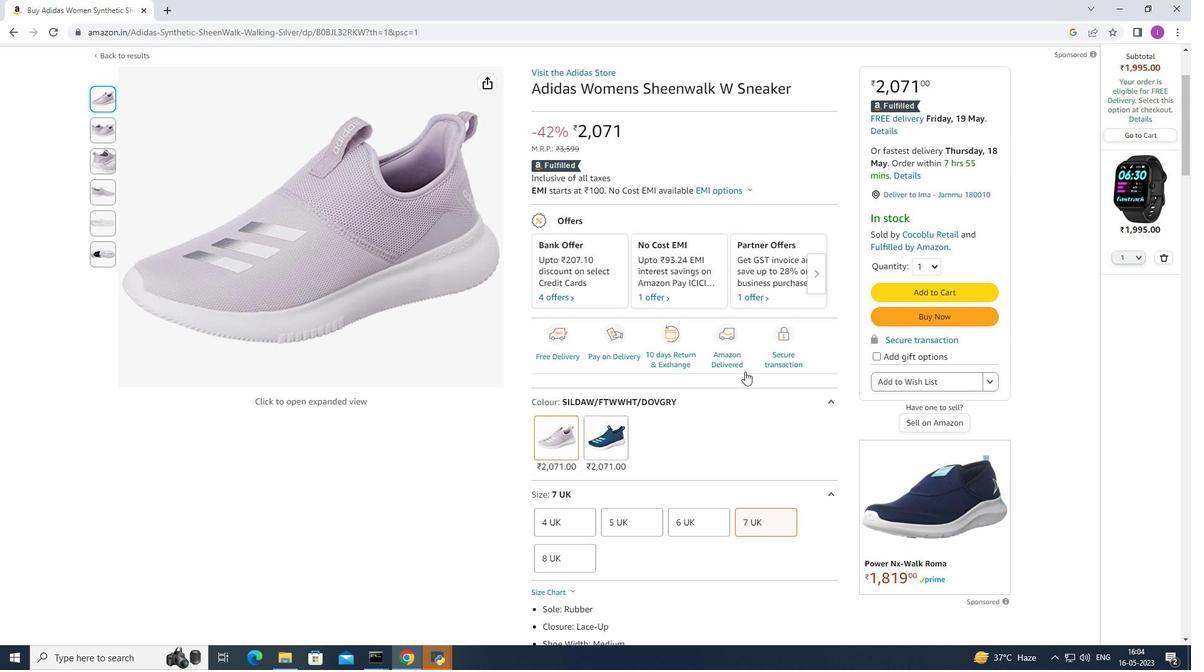 
Action: Mouse scrolled (745, 372) with delta (0, 0)
Screenshot: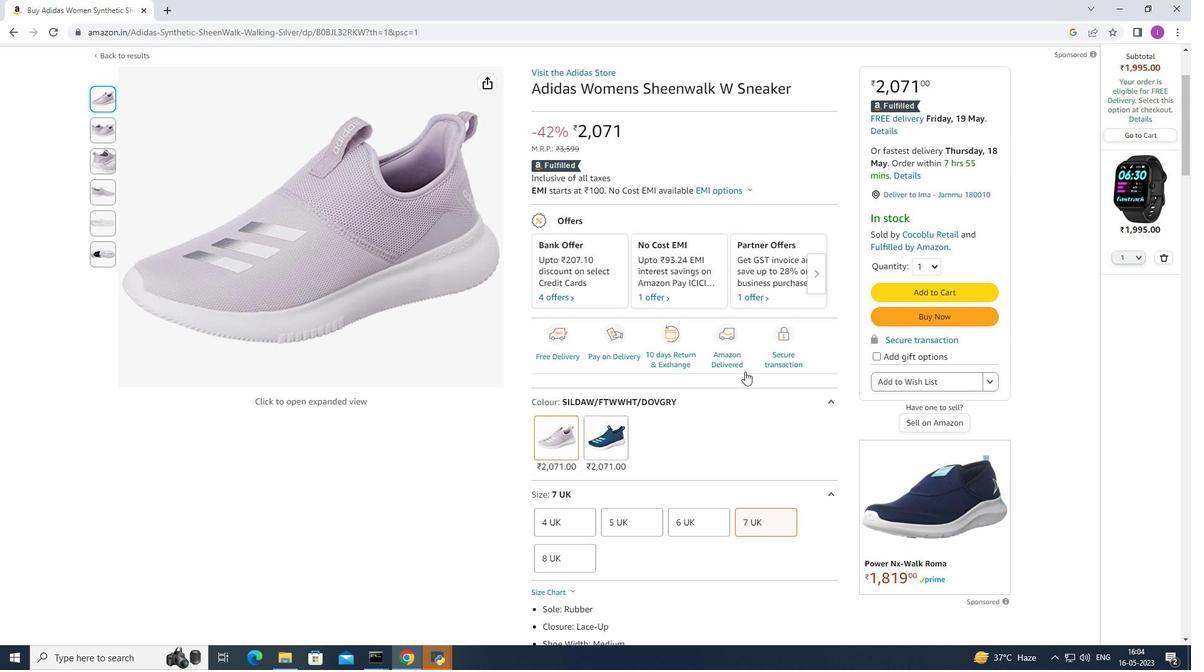 
Action: Mouse scrolled (745, 372) with delta (0, 0)
Screenshot: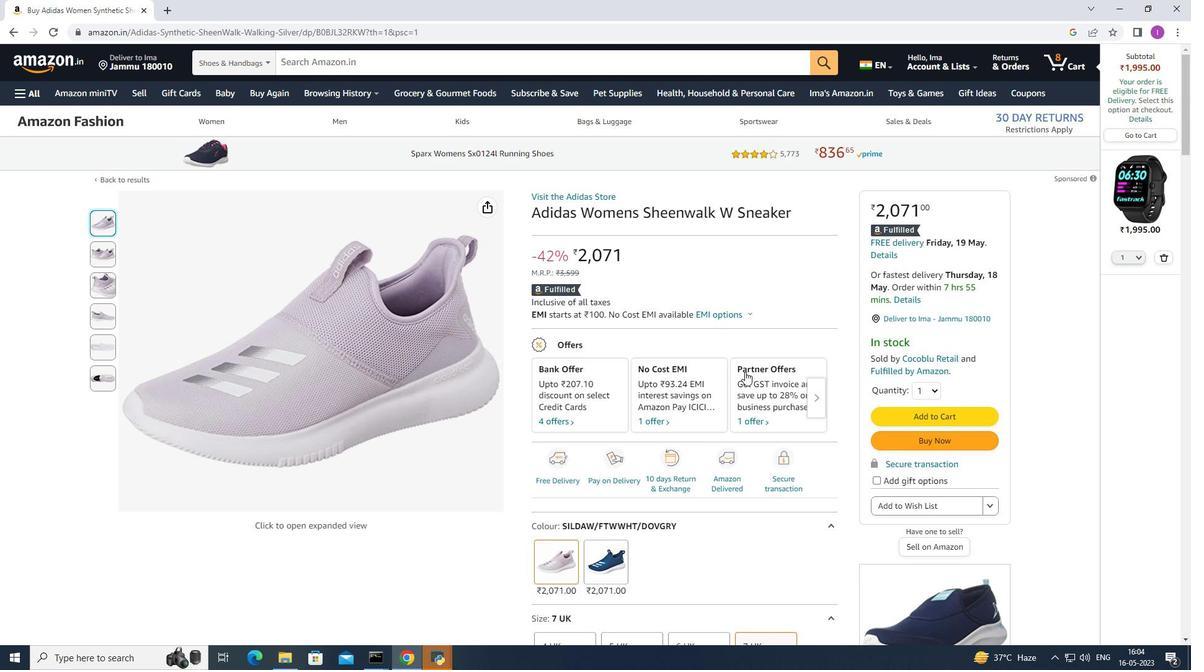 
Action: Mouse scrolled (745, 372) with delta (0, 0)
Screenshot: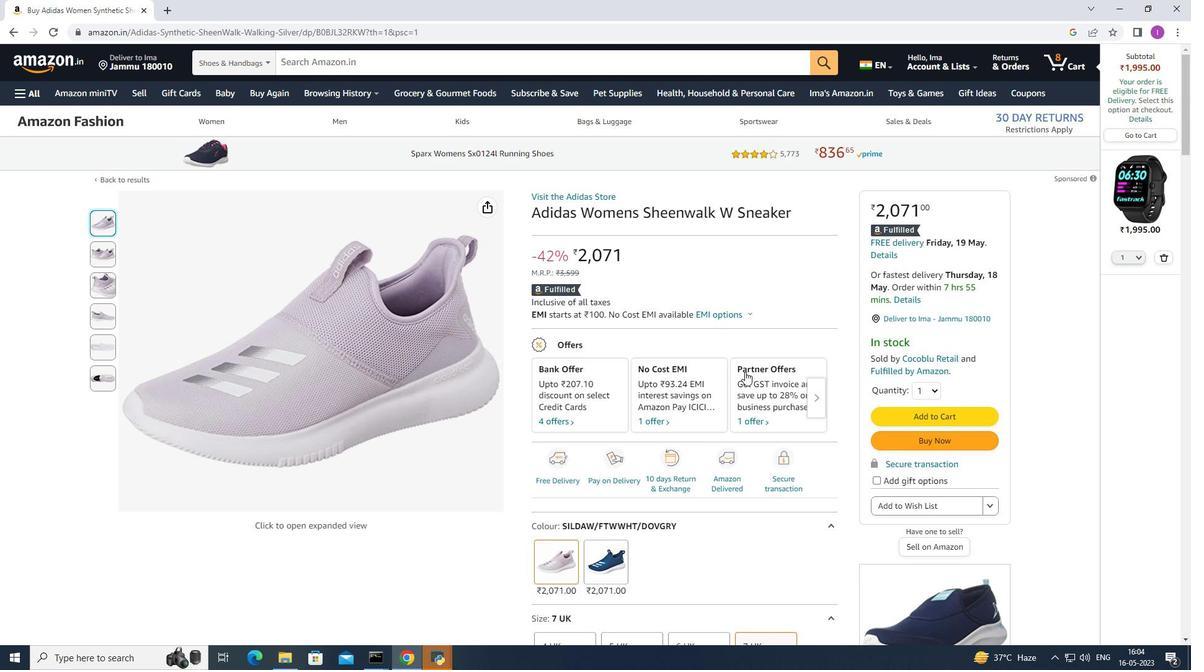 
Action: Mouse scrolled (745, 372) with delta (0, 0)
Screenshot: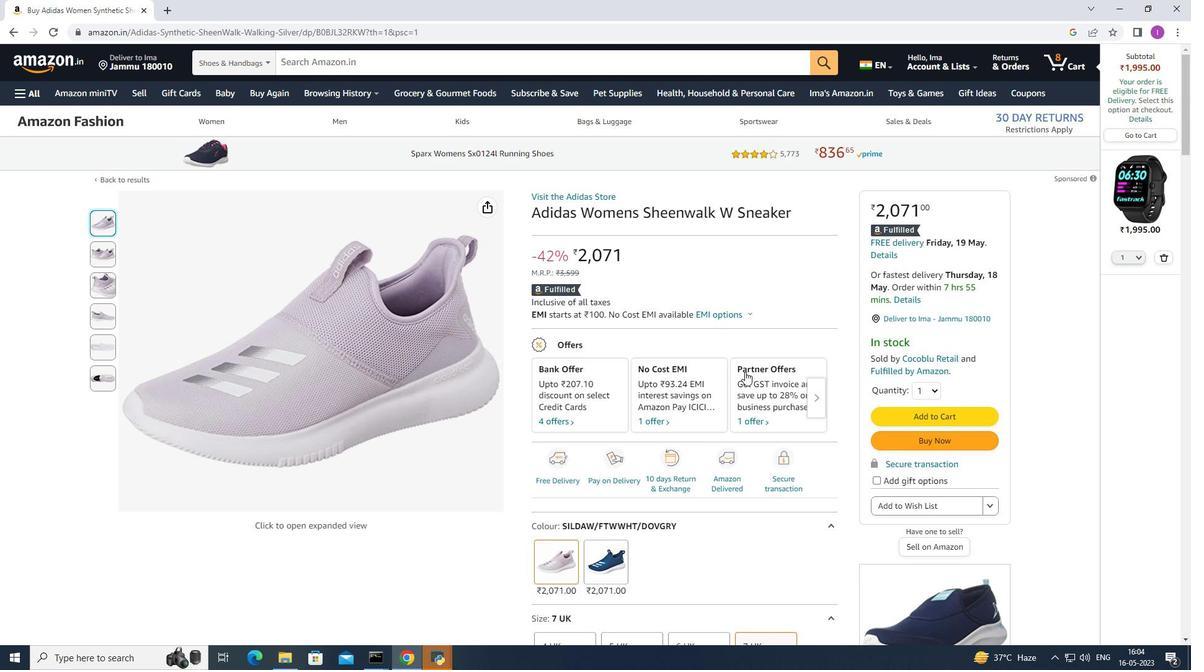 
Action: Mouse scrolled (745, 372) with delta (0, 0)
Screenshot: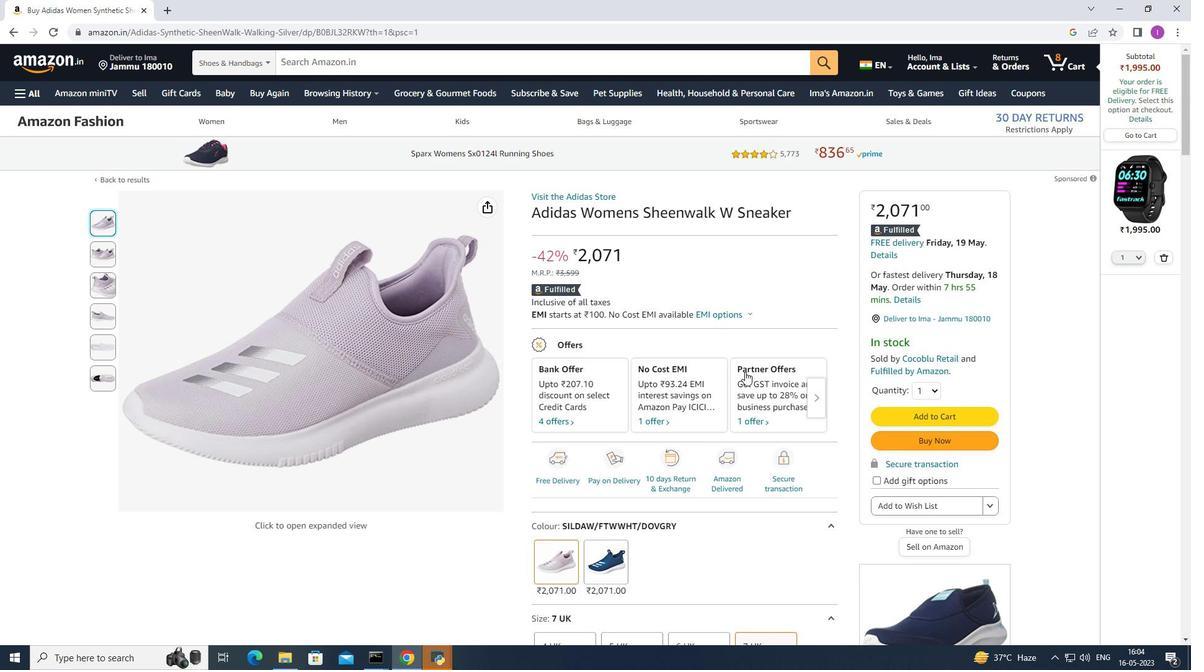 
Action: Mouse moved to (724, 378)
Screenshot: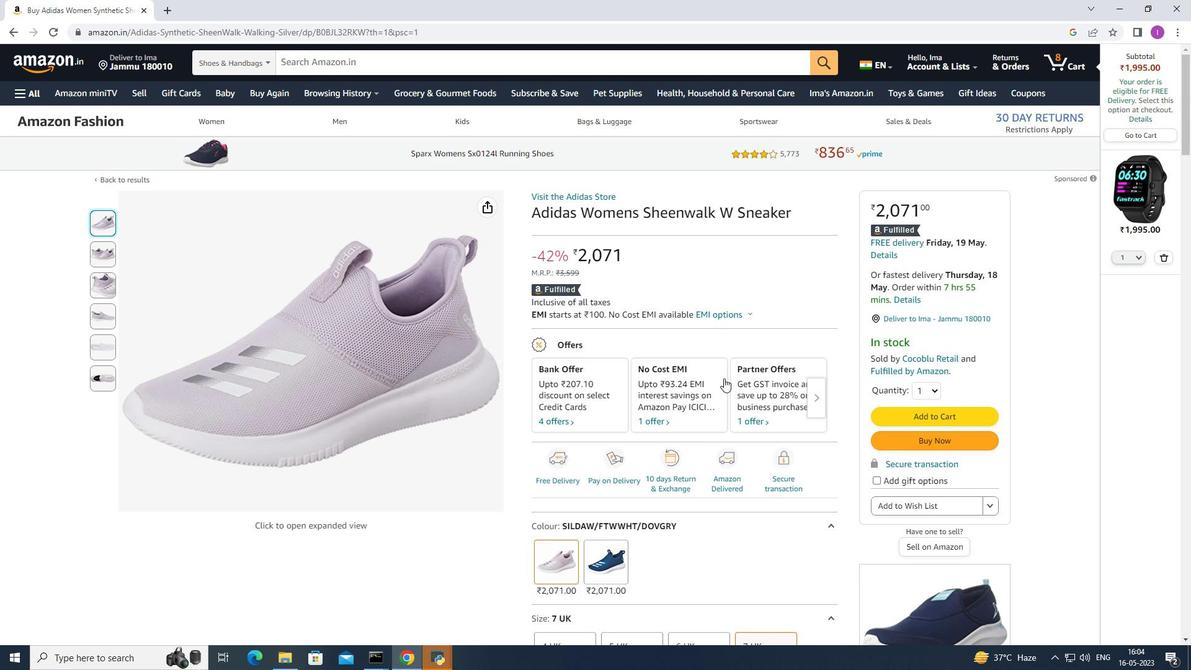 
Action: Mouse scrolled (724, 379) with delta (0, 0)
Screenshot: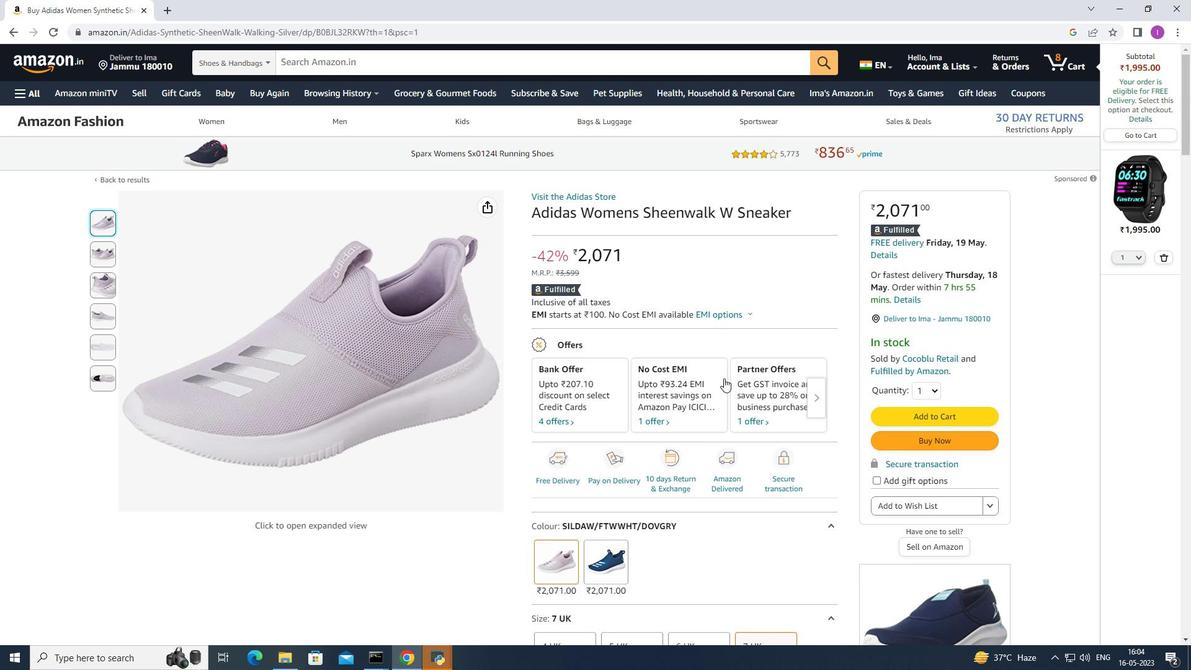 
Action: Mouse moved to (703, 371)
Screenshot: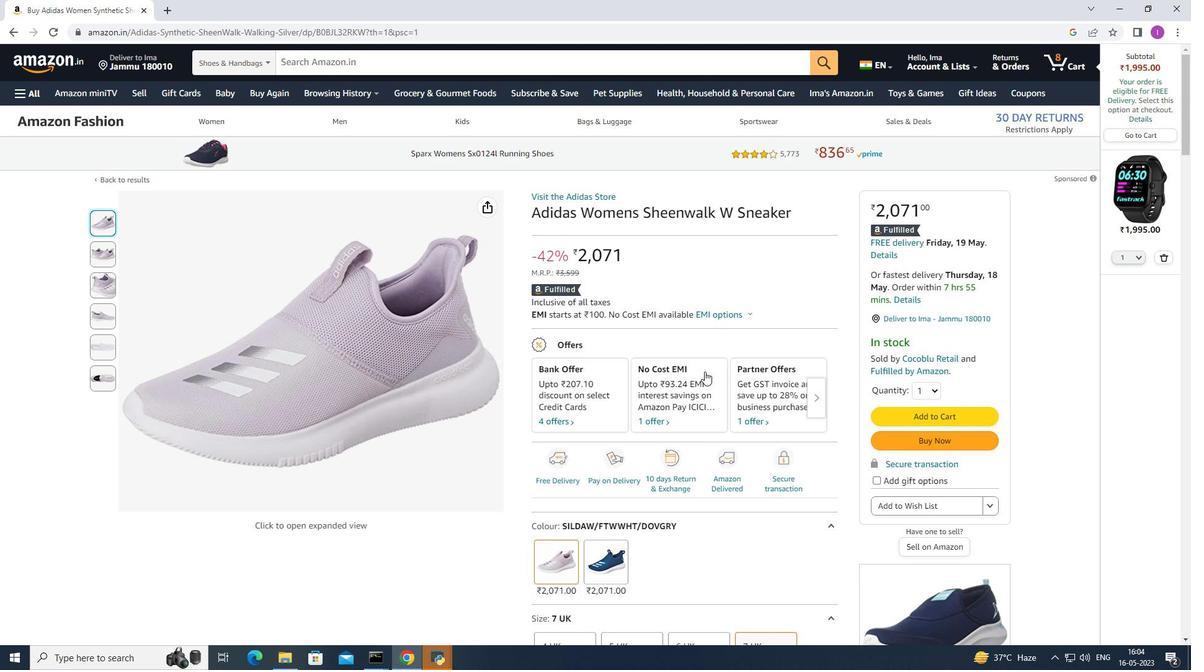 
